 Task: Look for space in Savé, Benin from 6th September, 2023 to 10th September, 2023 for 1 adult in price range Rs.9000 to Rs.17000. Place can be private room with 1  bedroom having 1 bed and 1 bathroom. Property type can be hotel. Booking option can be shelf check-in. Required host language is English.
Action: Mouse moved to (655, 106)
Screenshot: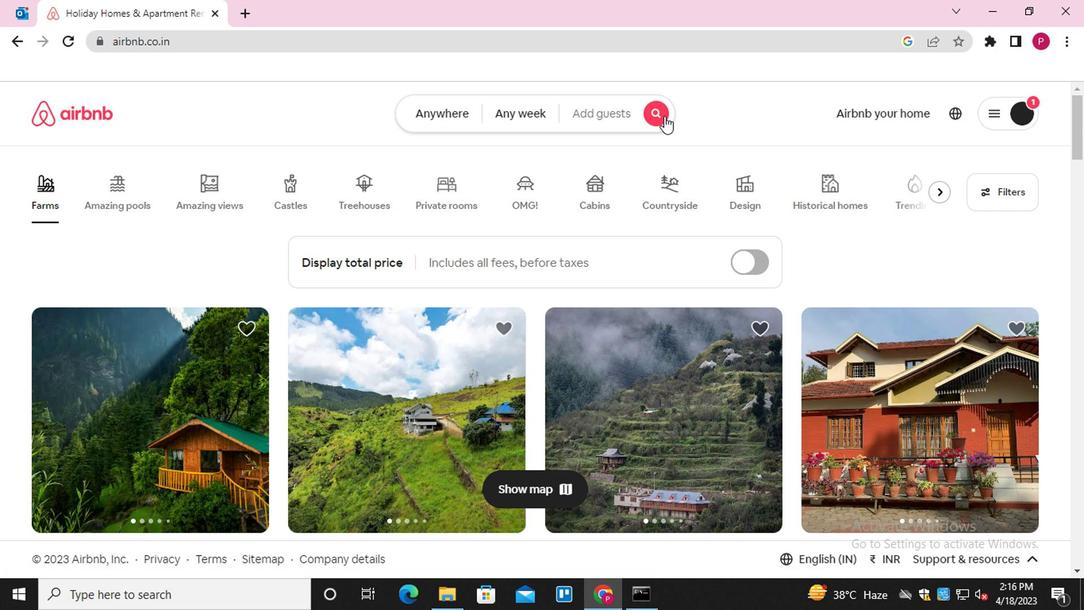 
Action: Mouse pressed left at (655, 106)
Screenshot: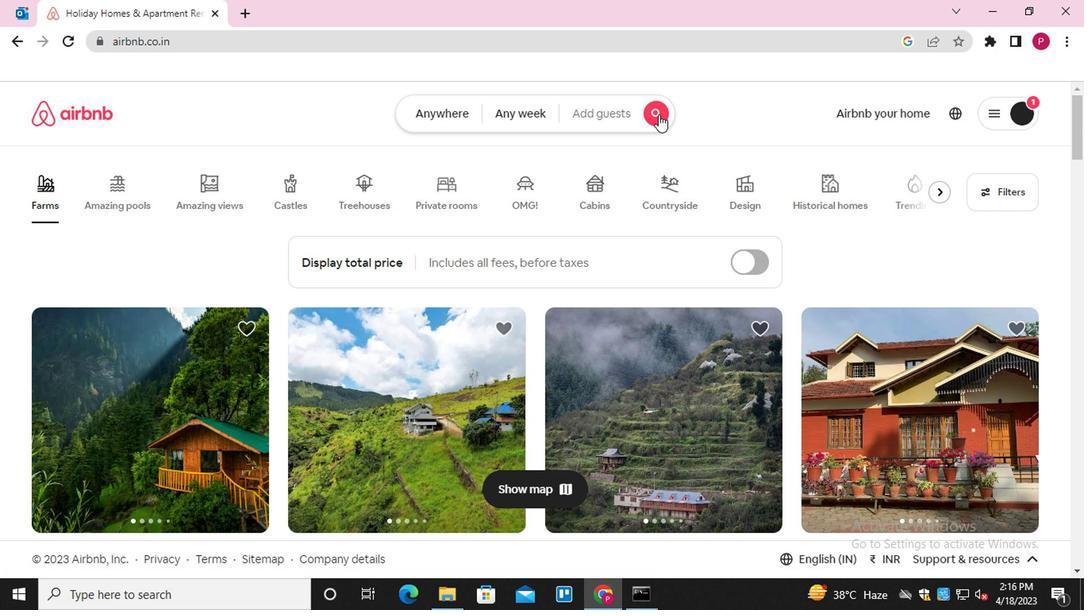 
Action: Mouse moved to (304, 173)
Screenshot: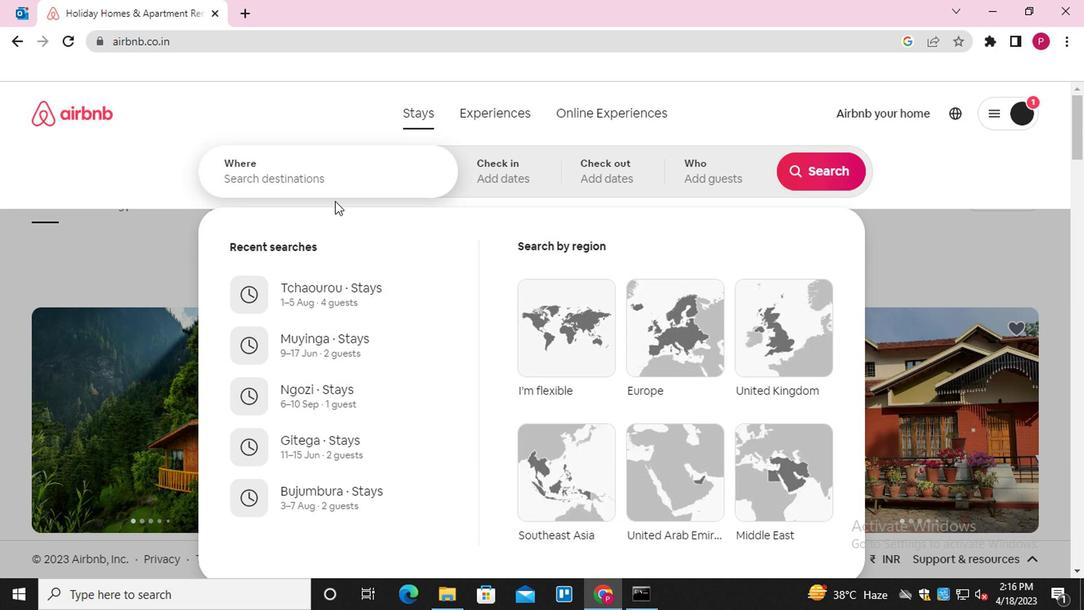 
Action: Mouse pressed left at (304, 173)
Screenshot: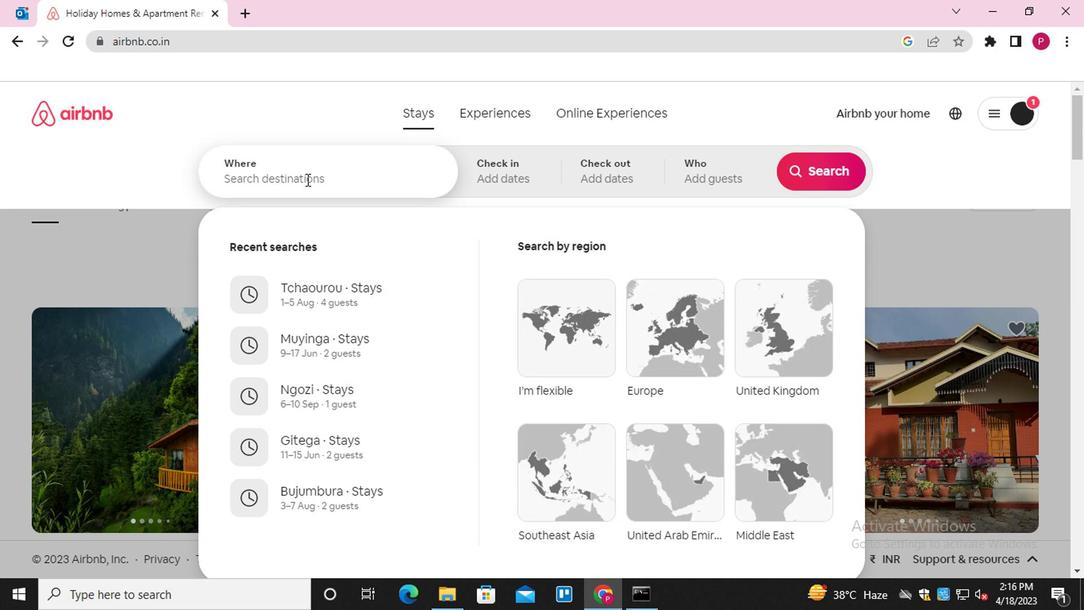 
Action: Key pressed <Key.shift><Key.shift><Key.shift><Key.shift><Key.shift><Key.shift><Key.shift><Key.shift><Key.shift><Key.shift><Key.shift><Key.shift><Key.shift><Key.shift><Key.shift><Key.shift><Key.shift><Key.shift><Key.shift><Key.shift><Key.shift>SVAE<Key.backspace><Key.backspace><Key.backspace>AVE
Screenshot: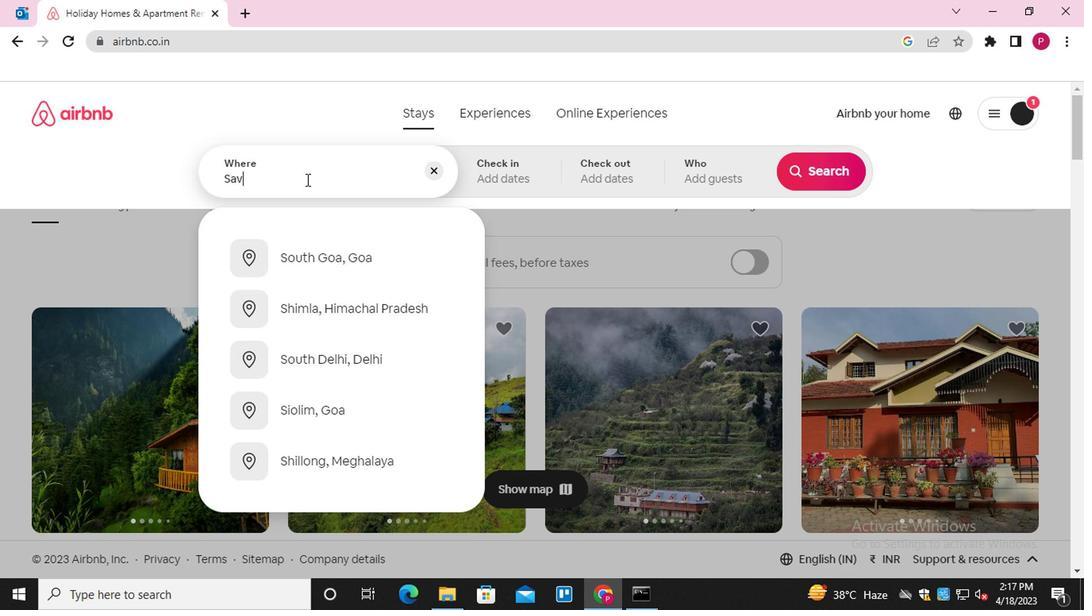 
Action: Mouse moved to (350, 358)
Screenshot: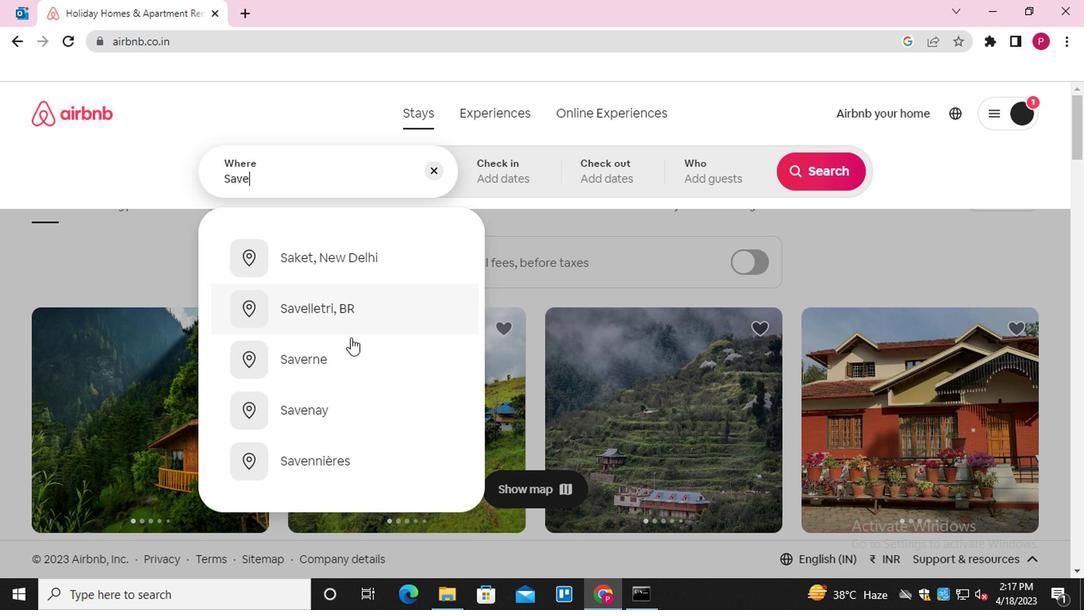 
Action: Key pressed ,<Key.space><Key.shift>BE
Screenshot: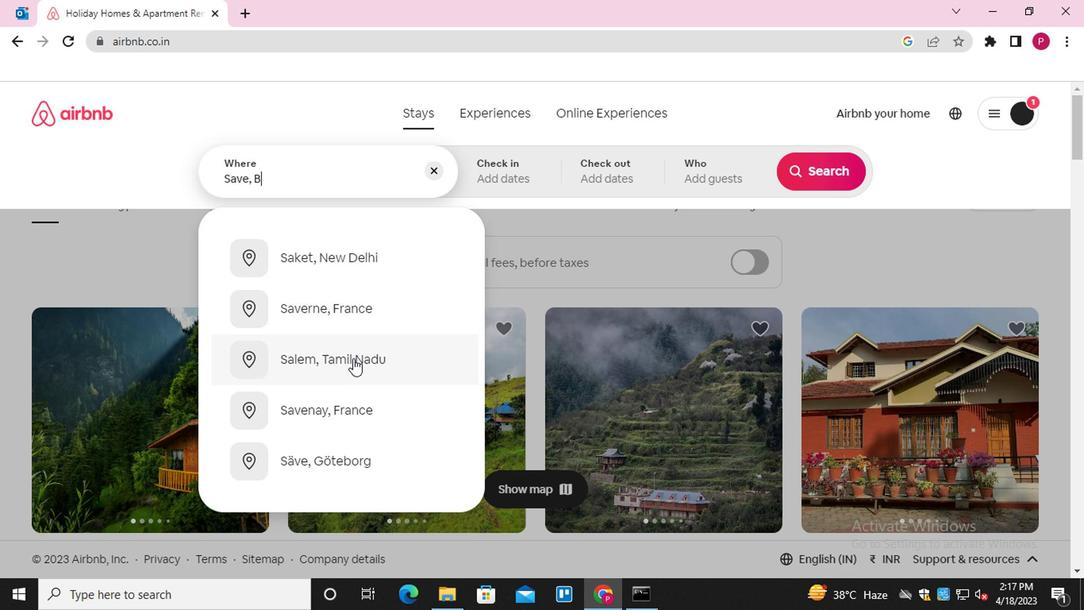 
Action: Mouse moved to (346, 256)
Screenshot: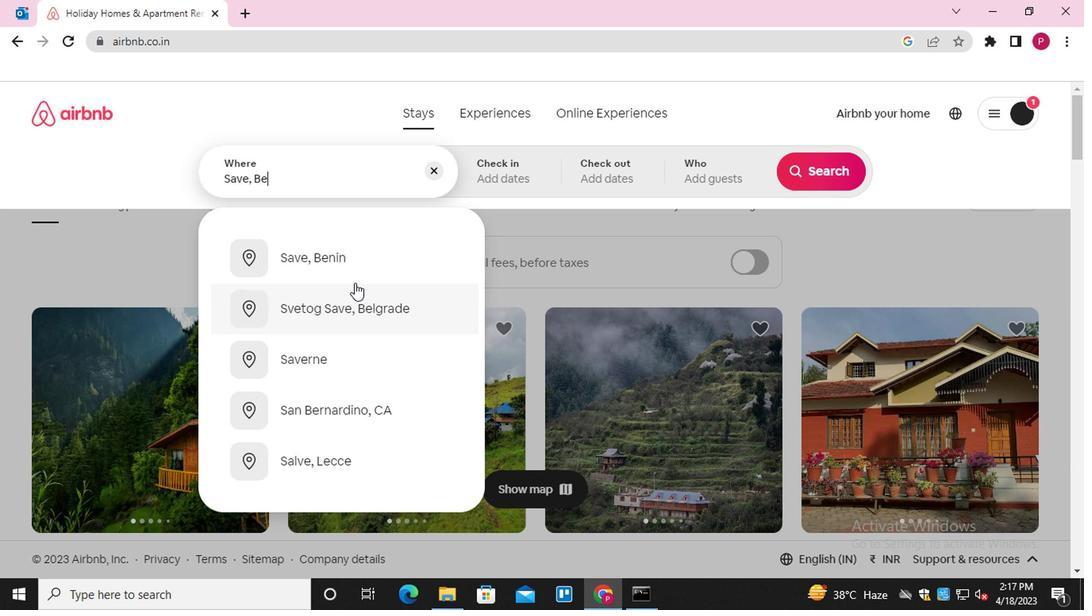 
Action: Mouse pressed left at (346, 256)
Screenshot: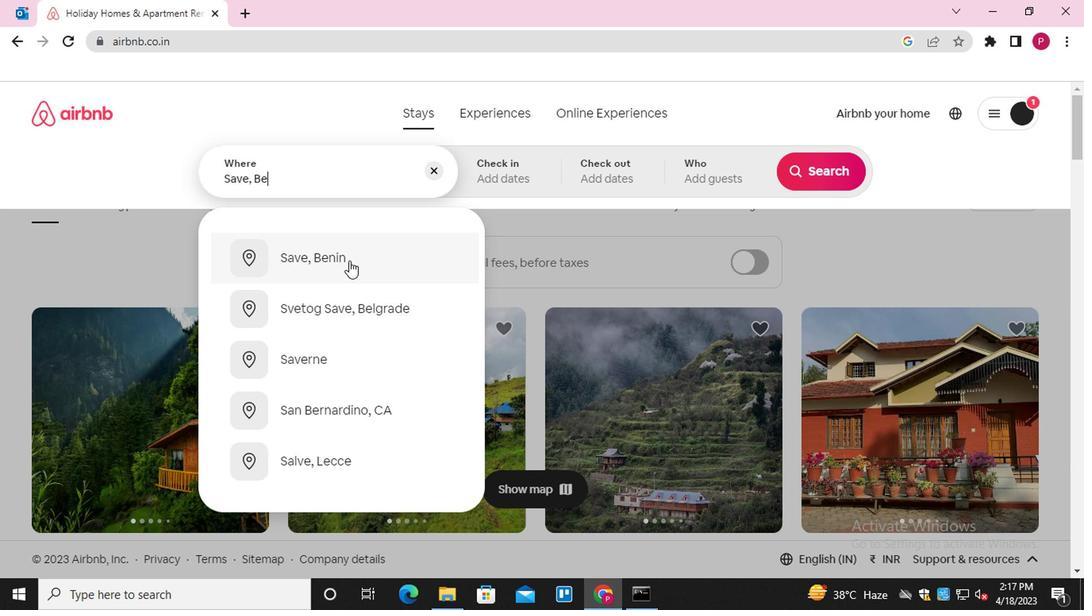 
Action: Mouse moved to (799, 297)
Screenshot: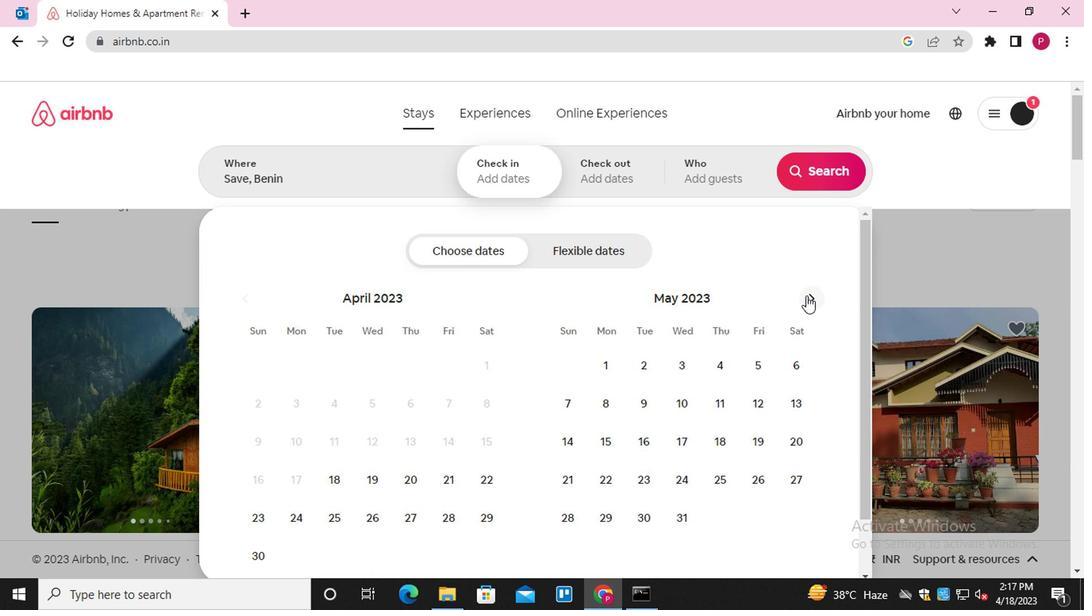 
Action: Mouse pressed left at (799, 297)
Screenshot: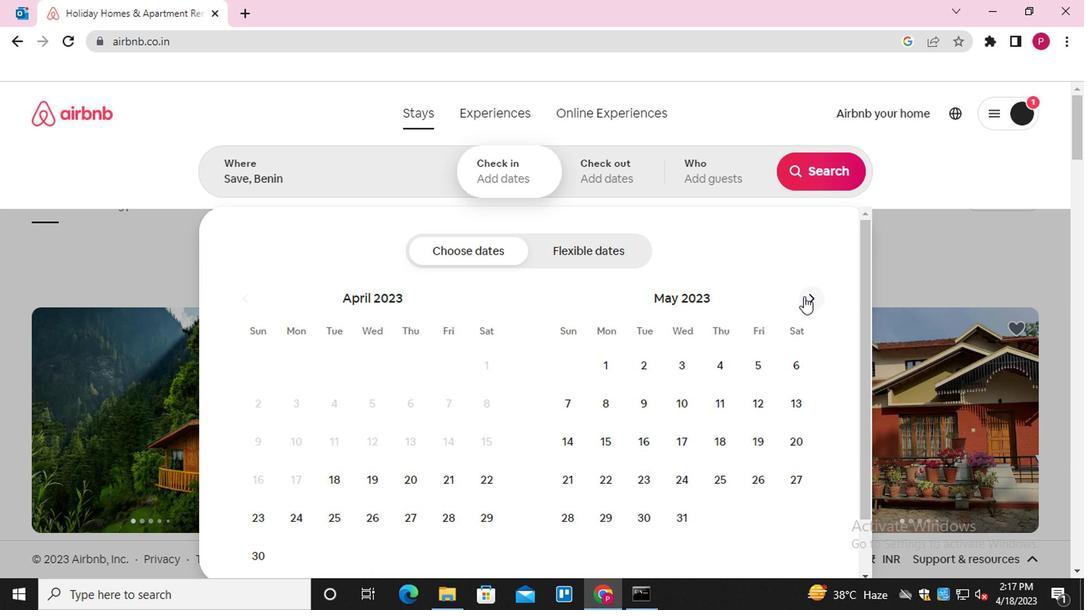 
Action: Mouse pressed left at (799, 297)
Screenshot: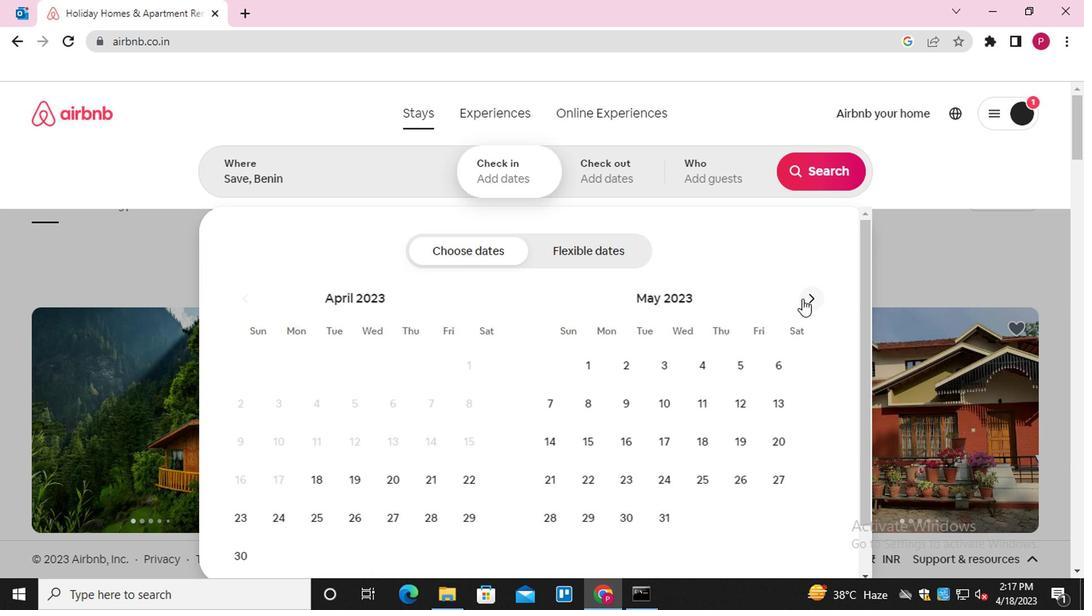 
Action: Mouse pressed left at (799, 297)
Screenshot: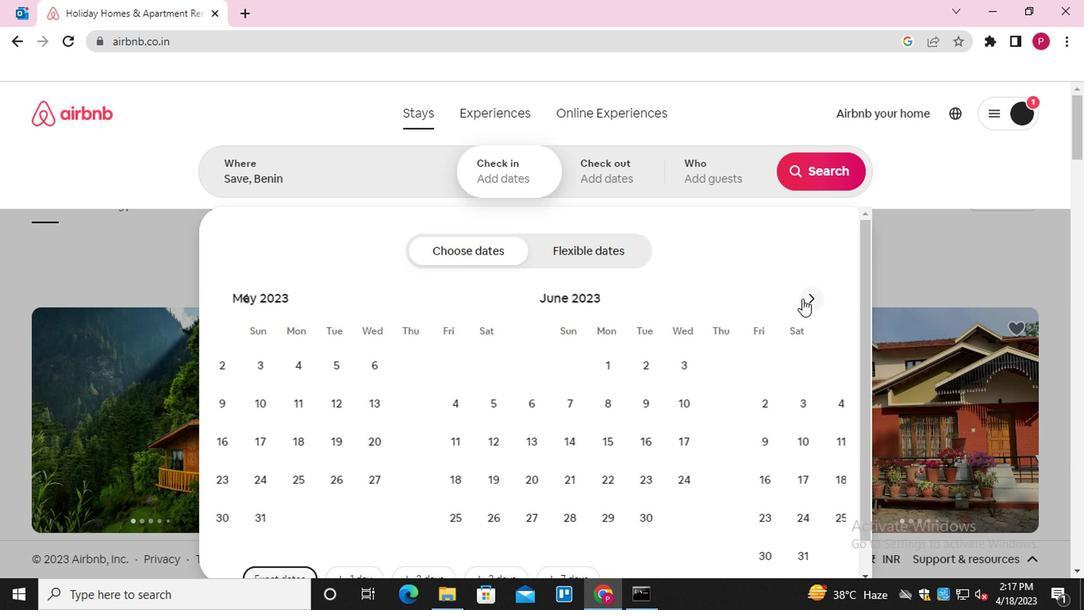 
Action: Mouse pressed left at (799, 297)
Screenshot: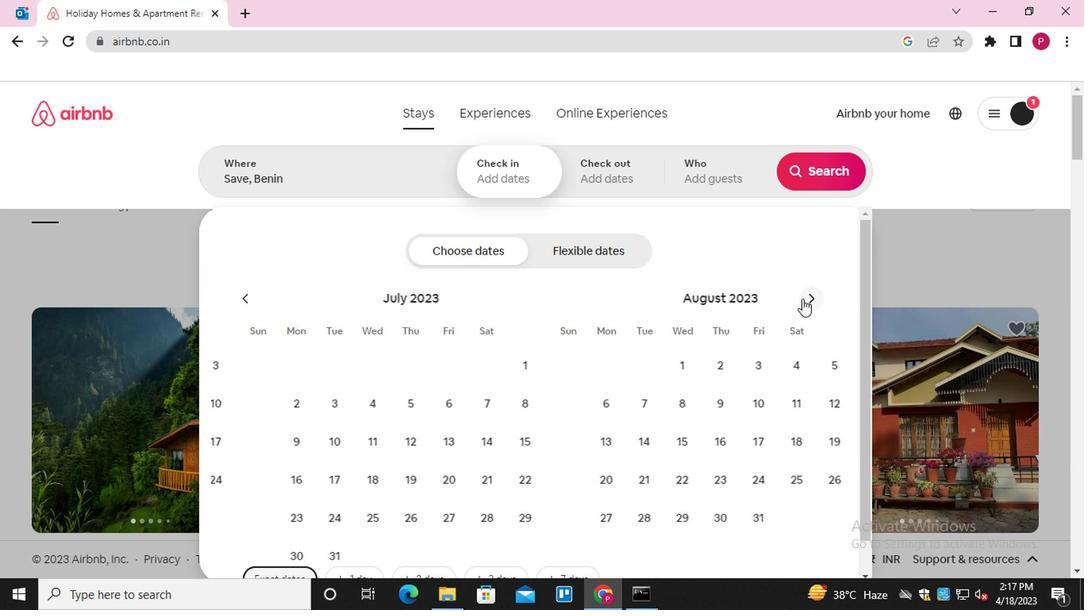 
Action: Mouse moved to (694, 408)
Screenshot: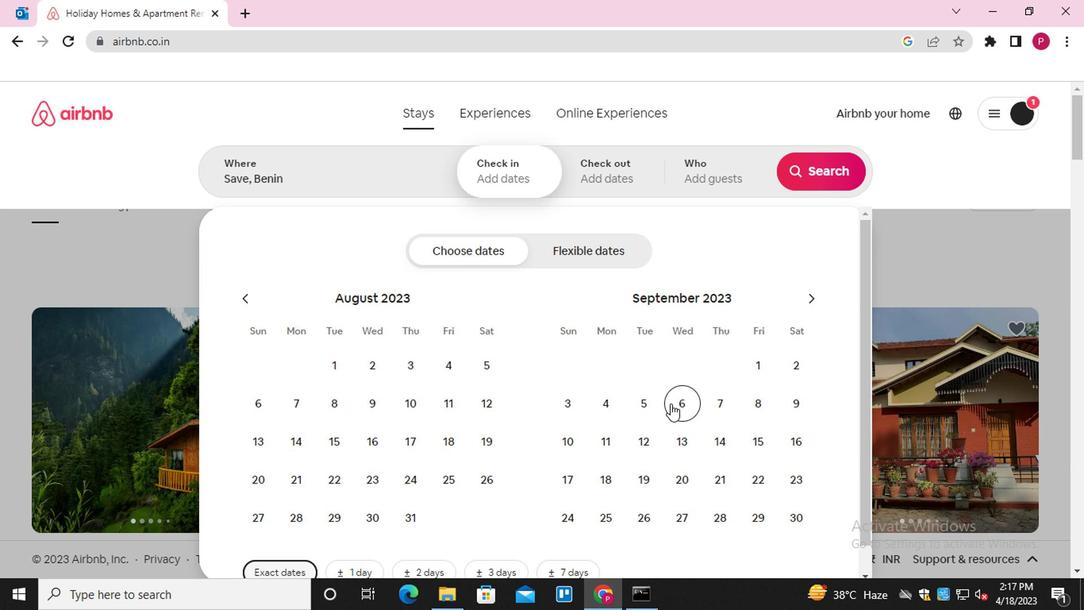 
Action: Mouse pressed left at (694, 408)
Screenshot: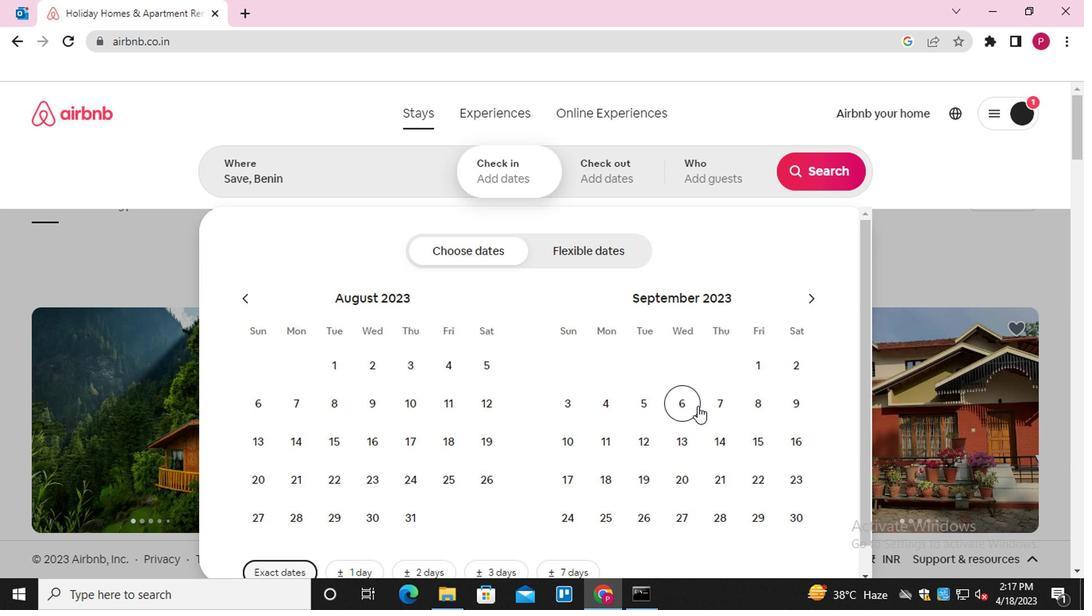 
Action: Mouse moved to (559, 452)
Screenshot: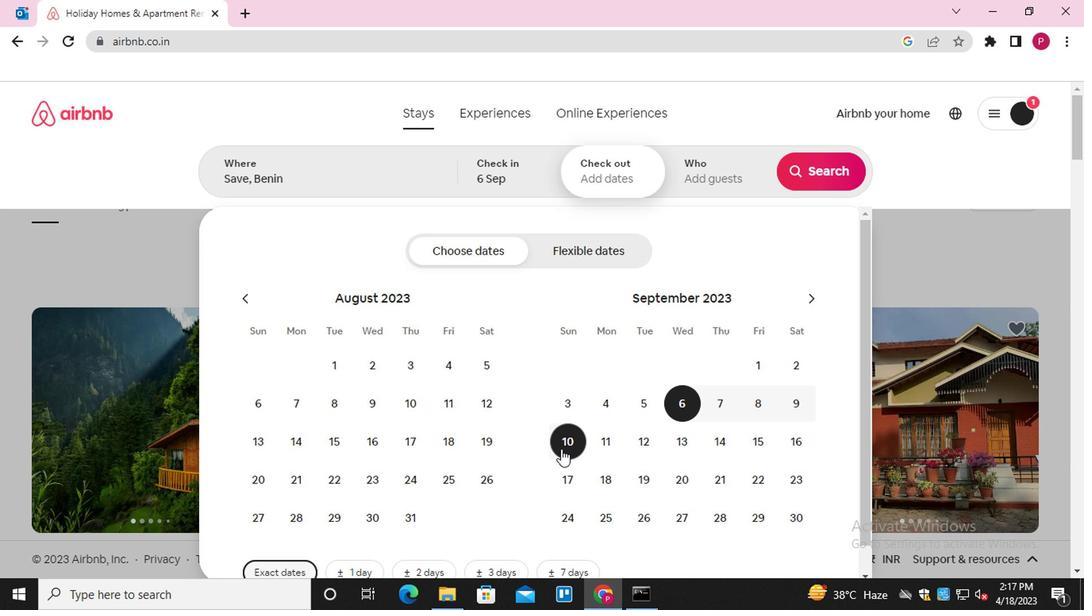 
Action: Mouse pressed left at (559, 452)
Screenshot: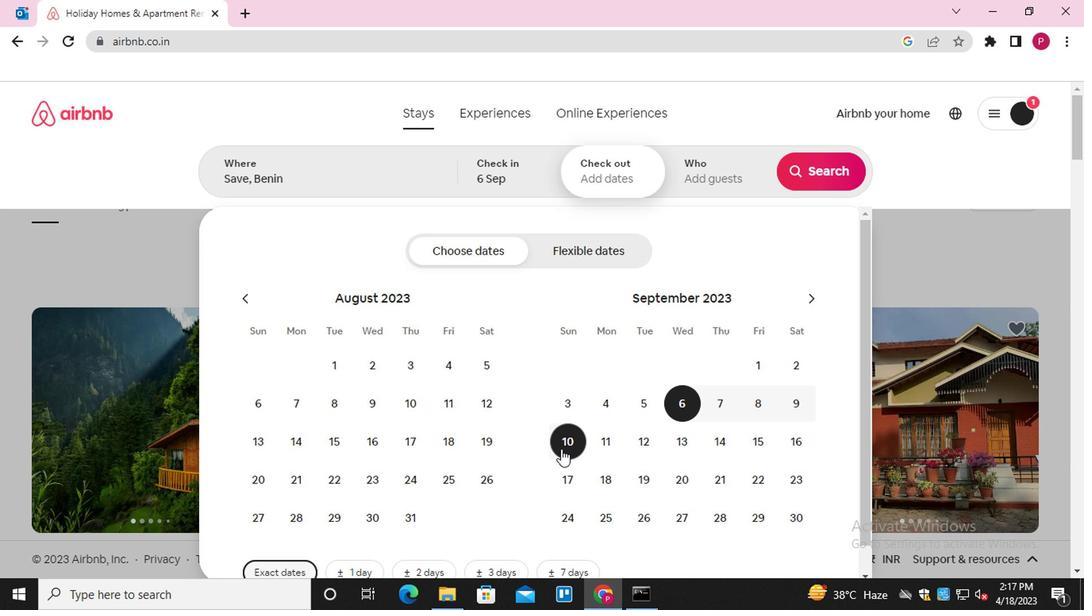 
Action: Mouse moved to (704, 171)
Screenshot: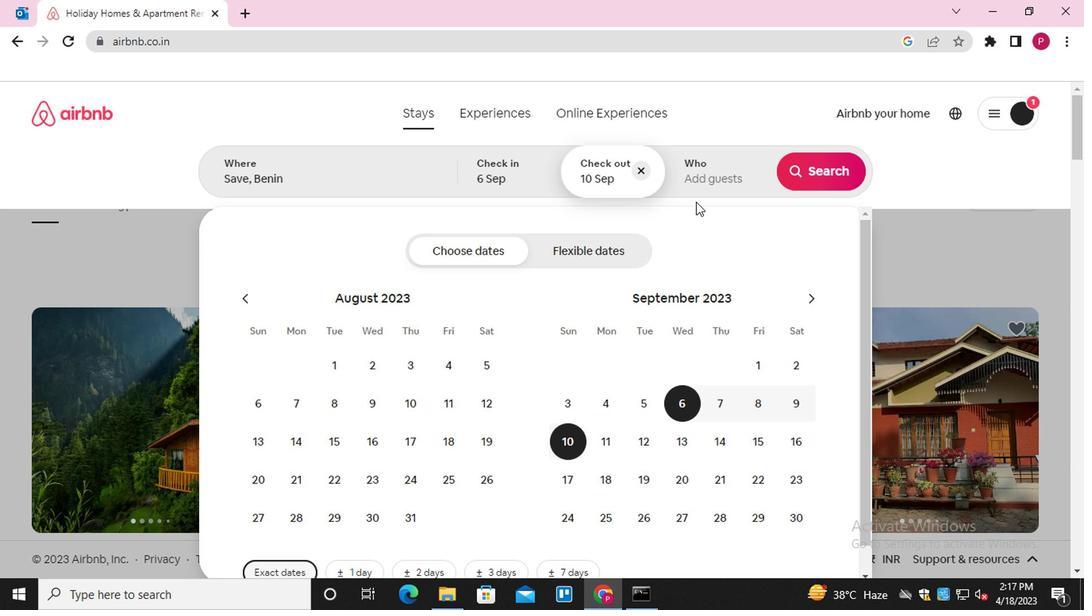 
Action: Mouse pressed left at (704, 171)
Screenshot: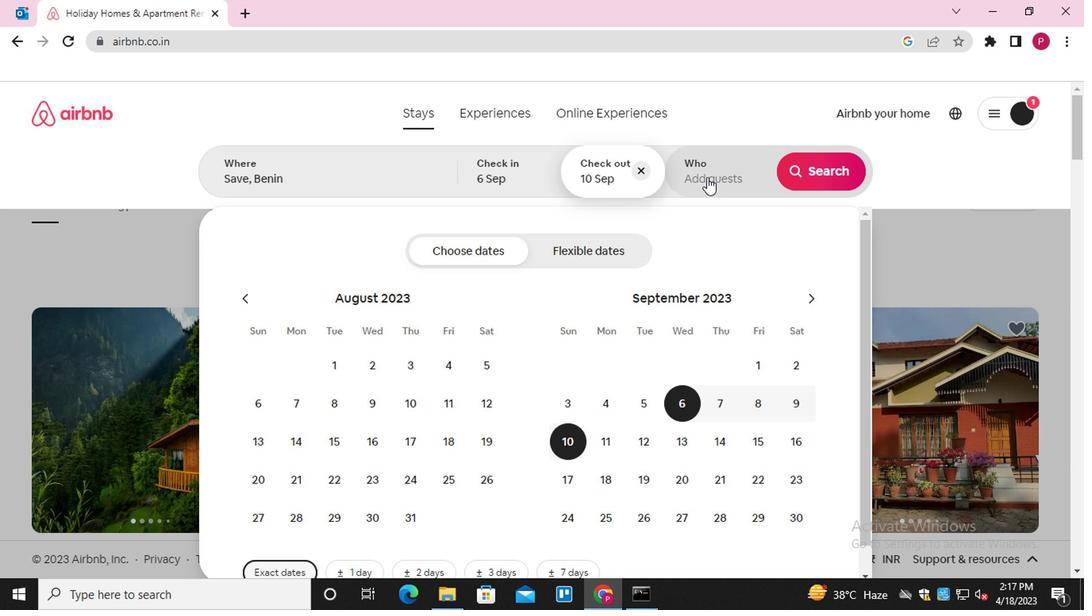 
Action: Mouse moved to (823, 259)
Screenshot: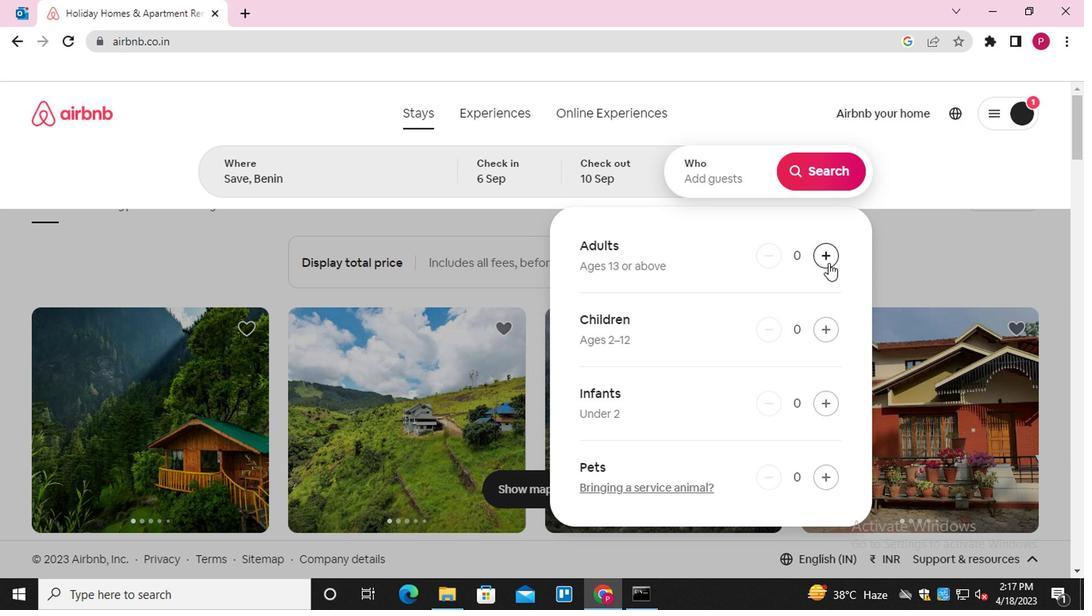
Action: Mouse pressed left at (823, 259)
Screenshot: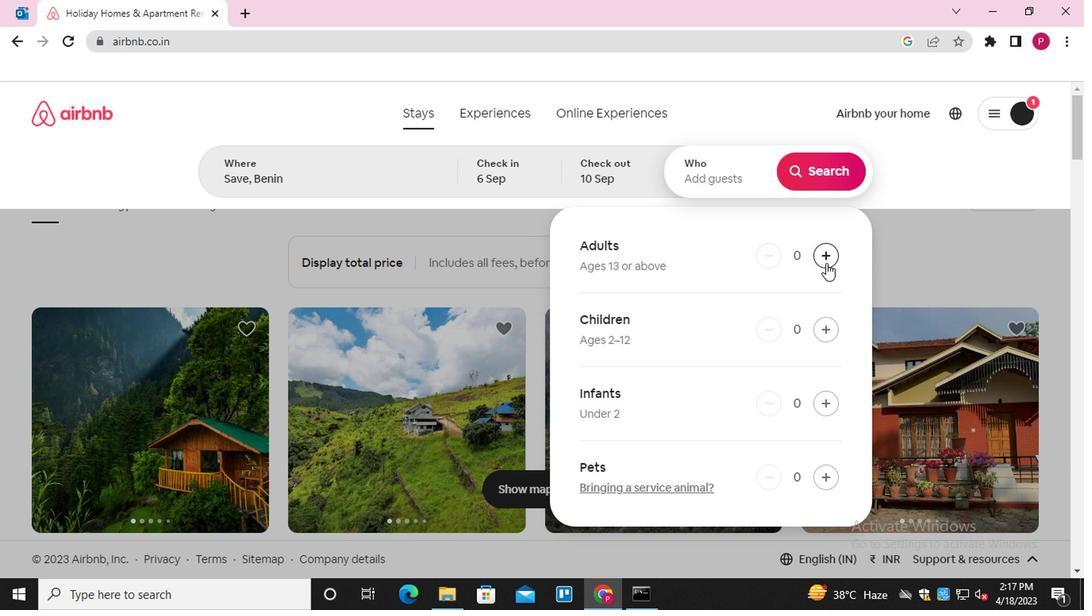 
Action: Mouse moved to (825, 158)
Screenshot: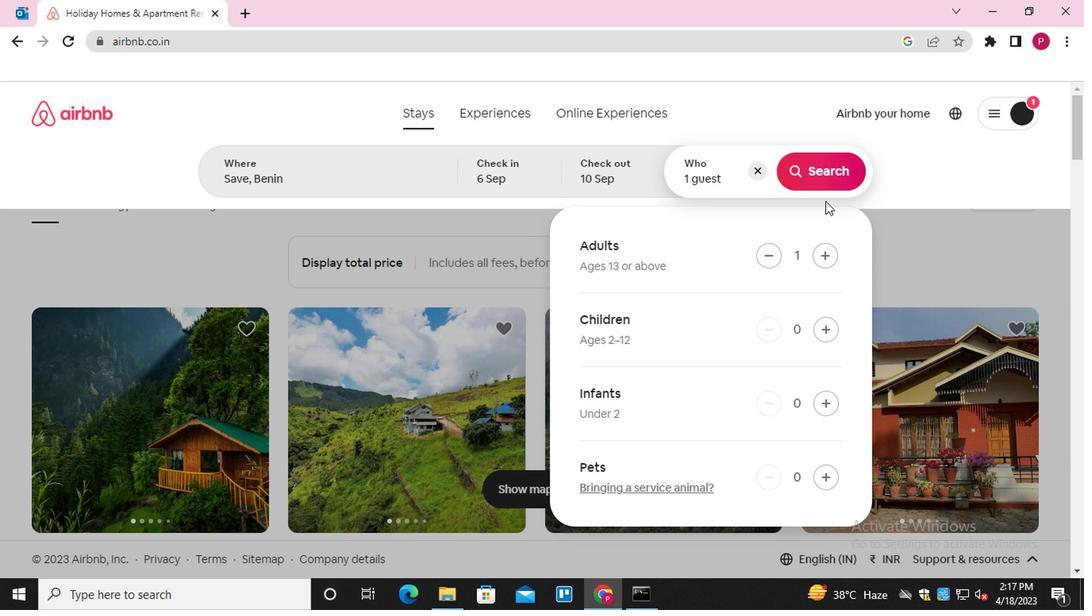
Action: Mouse pressed left at (825, 158)
Screenshot: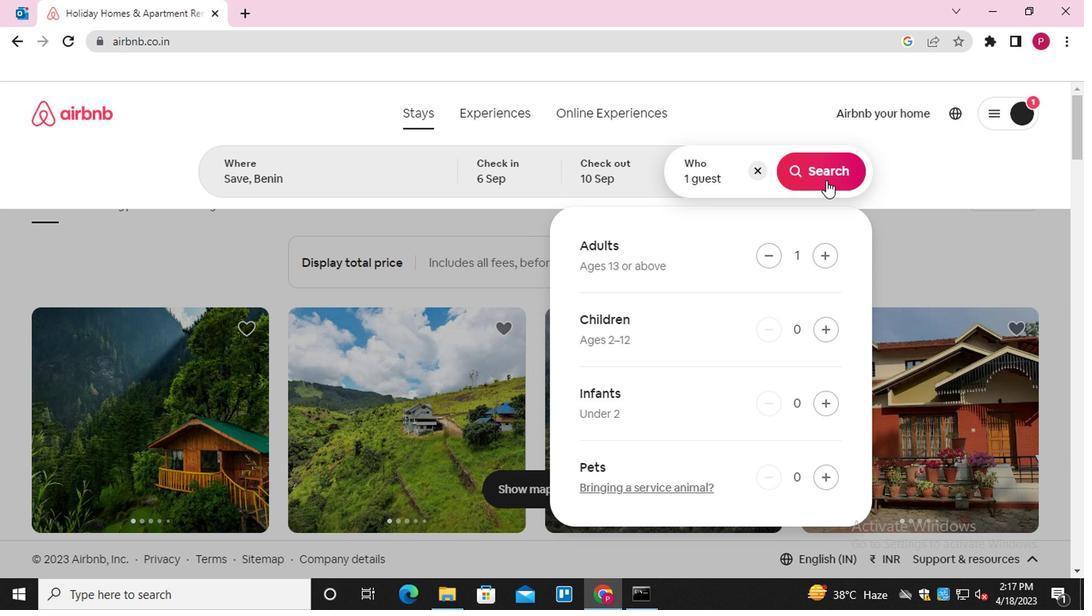 
Action: Mouse moved to (989, 176)
Screenshot: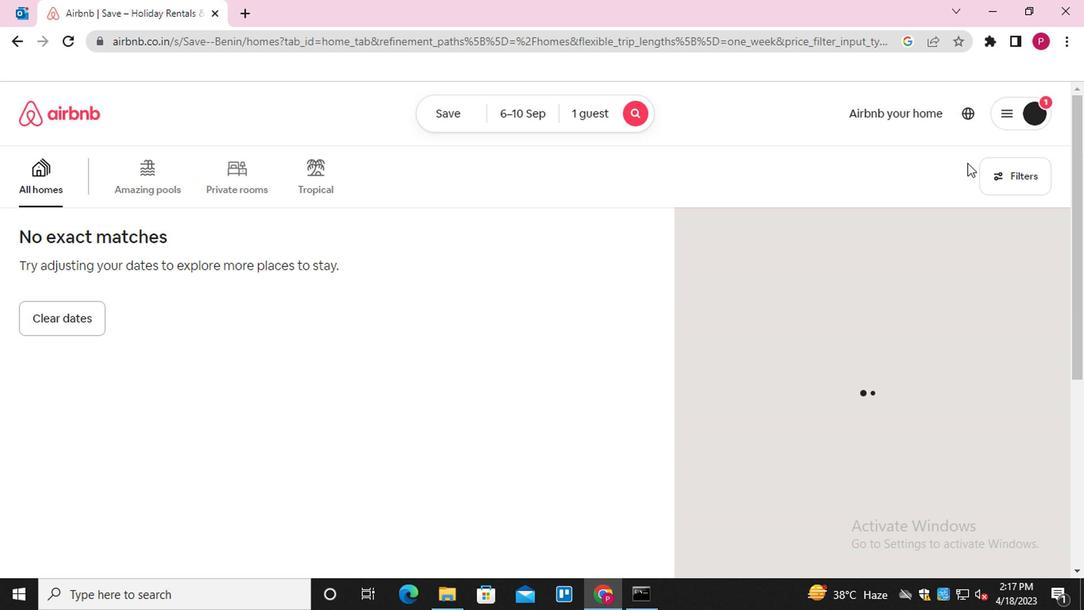 
Action: Mouse pressed left at (989, 176)
Screenshot: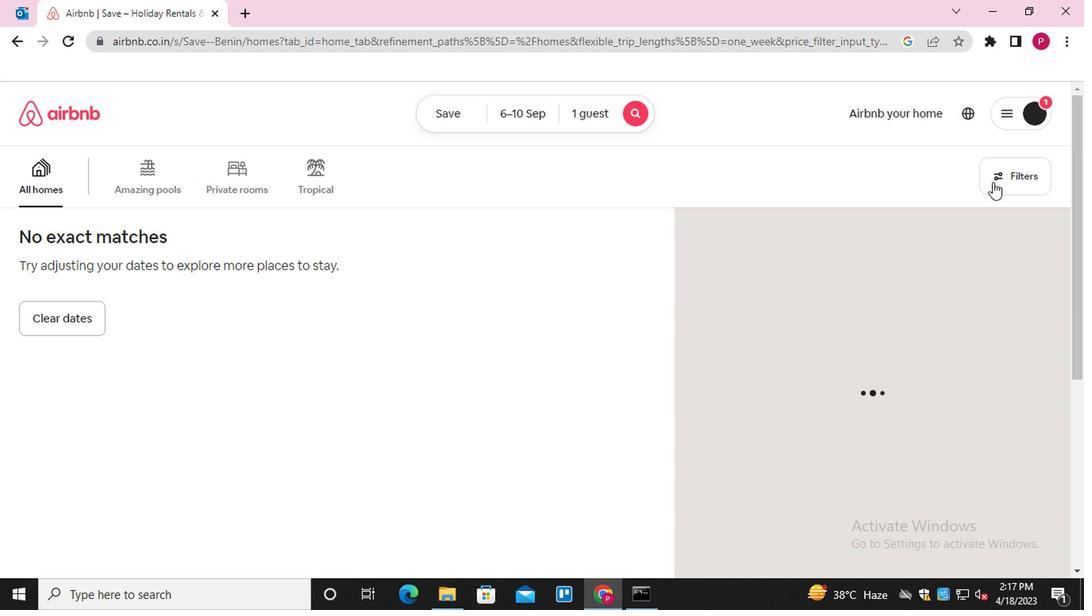 
Action: Mouse moved to (405, 261)
Screenshot: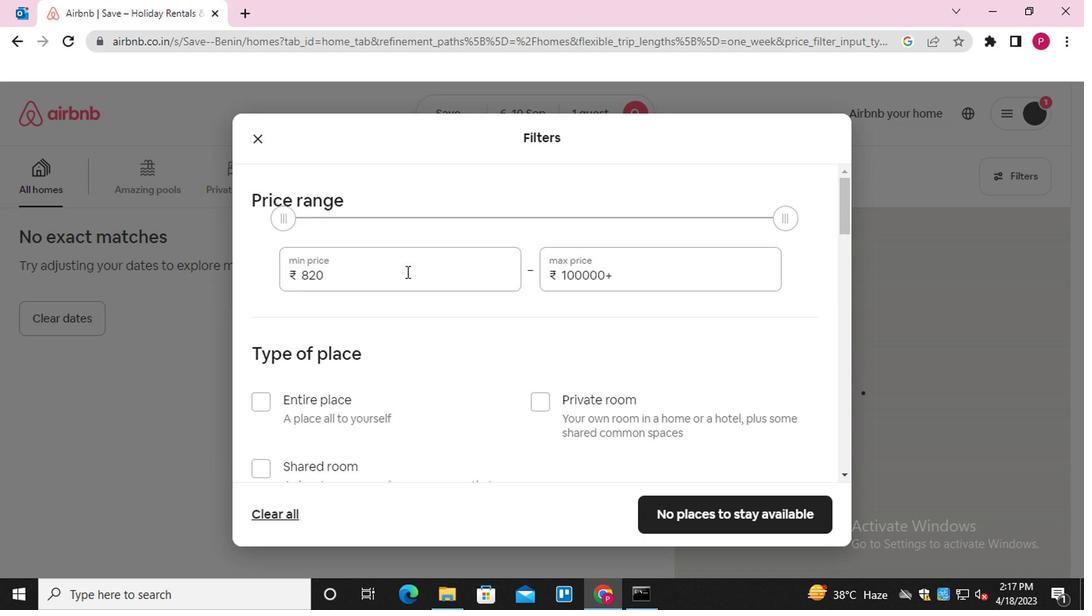 
Action: Mouse pressed left at (405, 261)
Screenshot: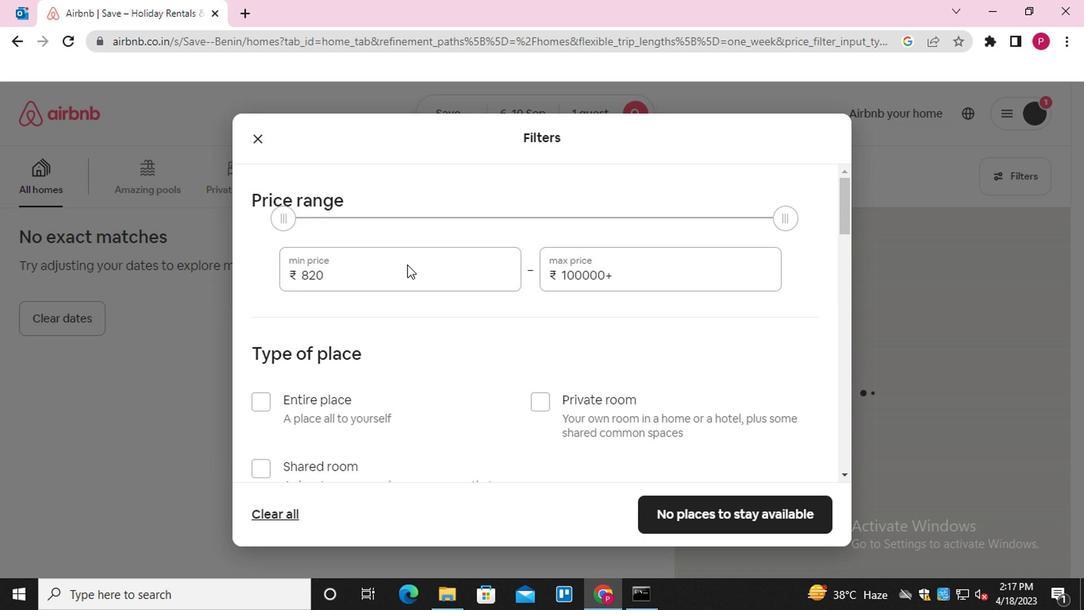 
Action: Mouse moved to (403, 261)
Screenshot: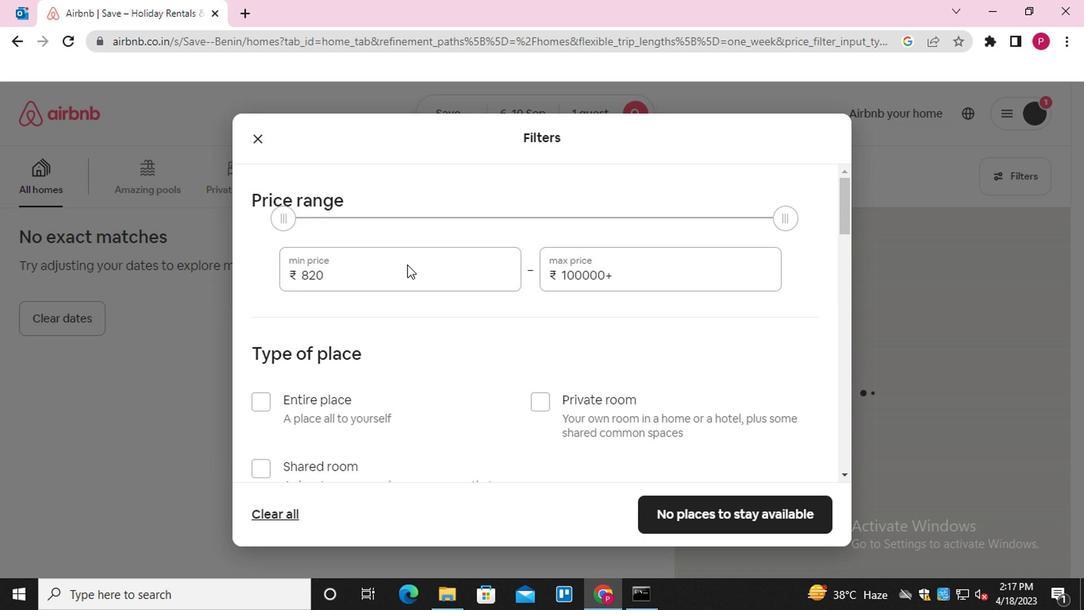 
Action: Mouse pressed left at (403, 261)
Screenshot: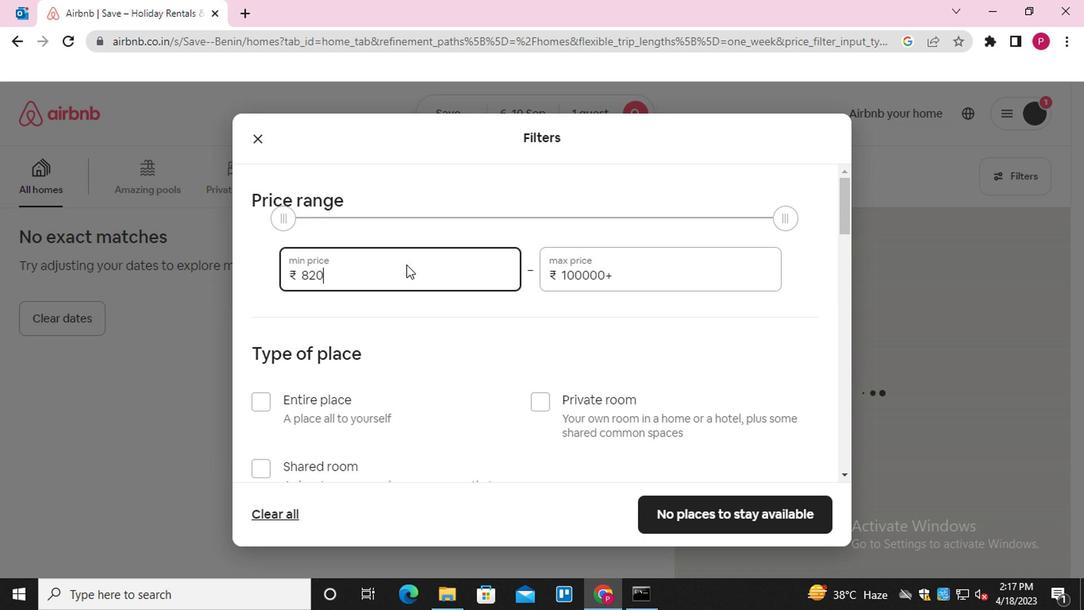 
Action: Mouse moved to (403, 262)
Screenshot: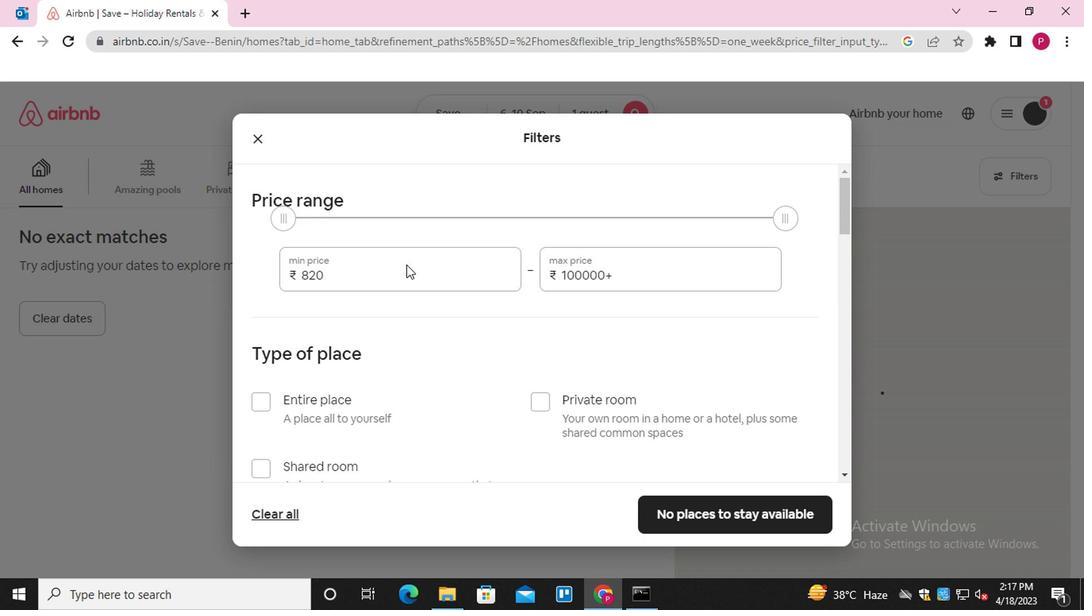 
Action: Mouse pressed left at (403, 262)
Screenshot: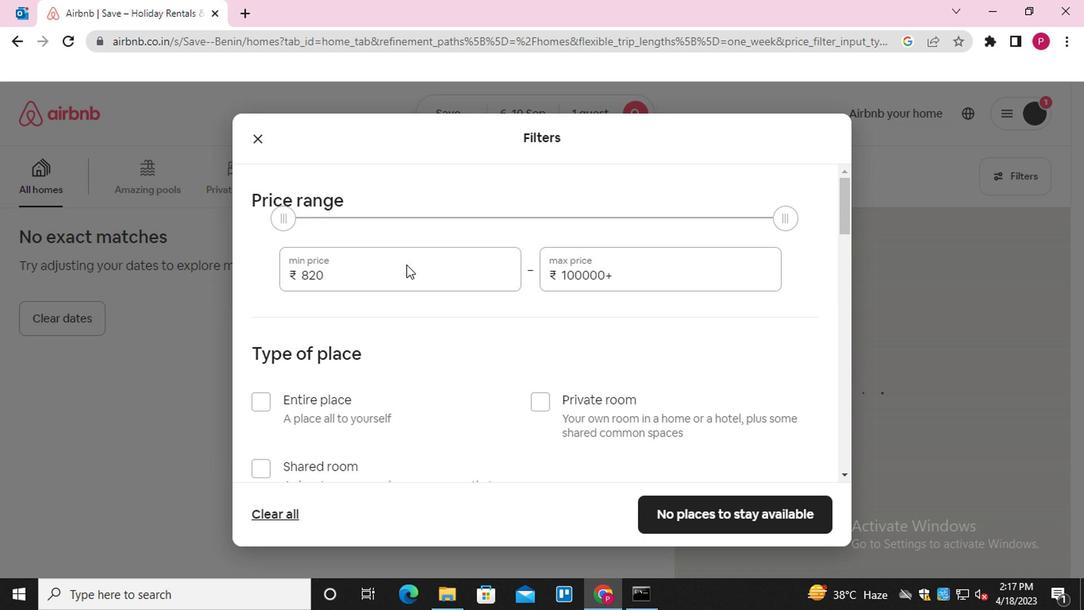 
Action: Mouse moved to (398, 268)
Screenshot: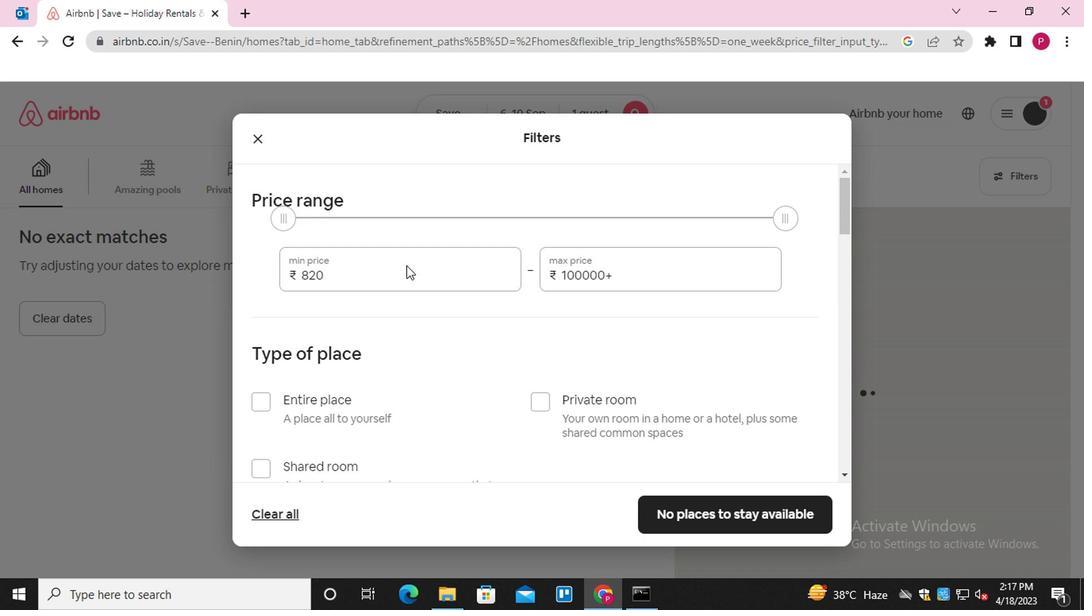 
Action: Mouse pressed left at (398, 268)
Screenshot: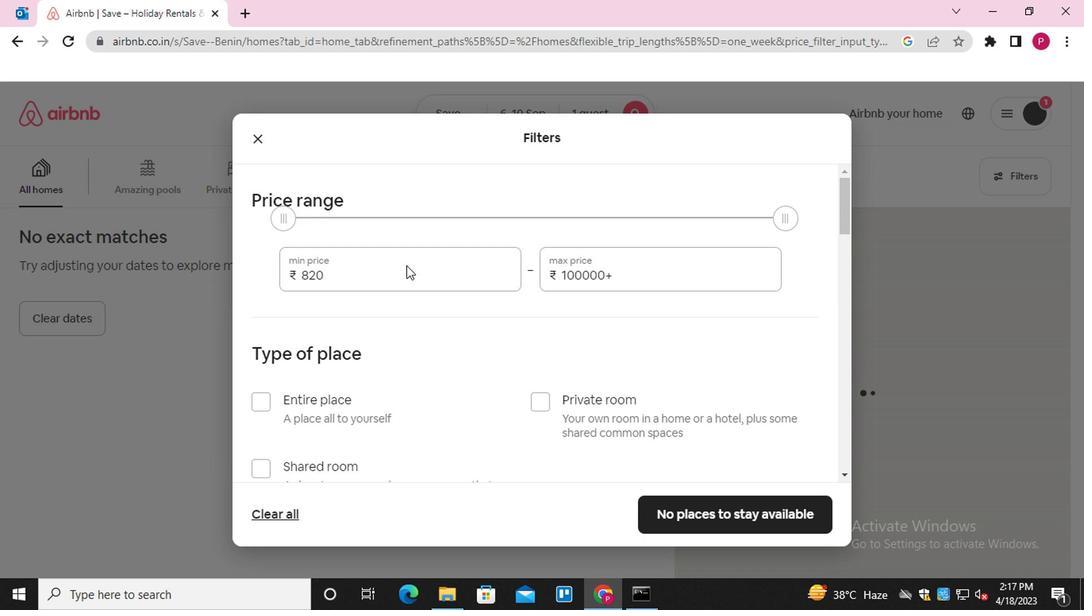 
Action: Mouse moved to (398, 268)
Screenshot: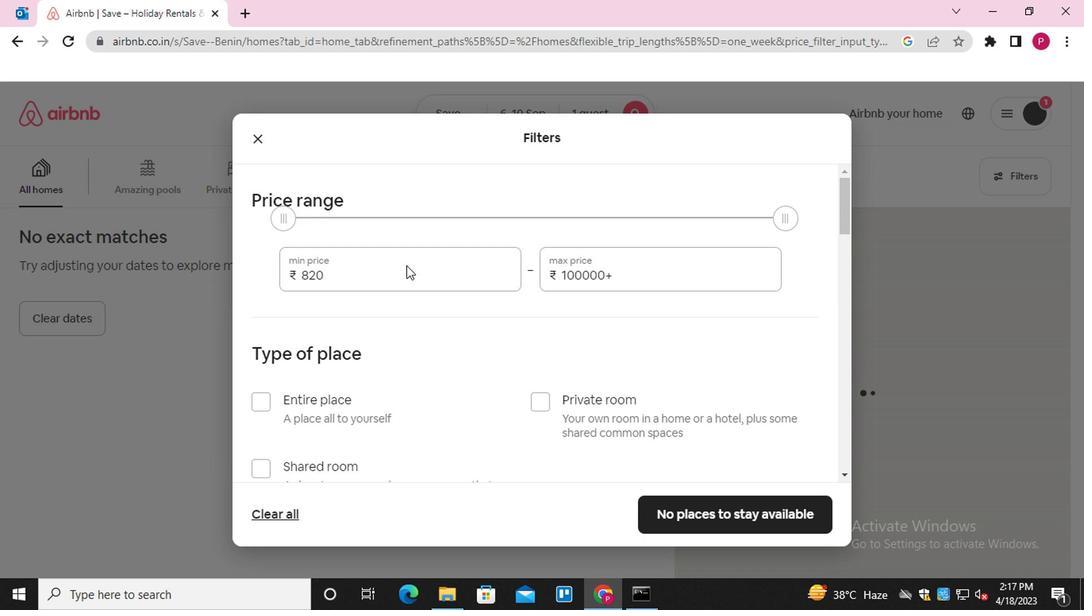
Action: Mouse pressed left at (398, 268)
Screenshot: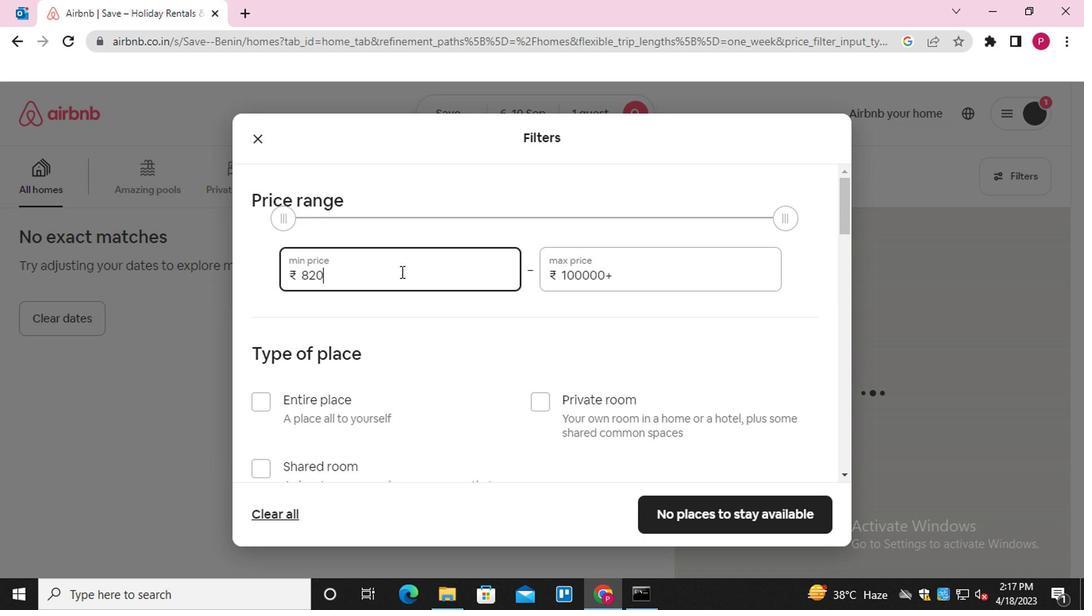 
Action: Key pressed 9000<Key.tab>17000
Screenshot: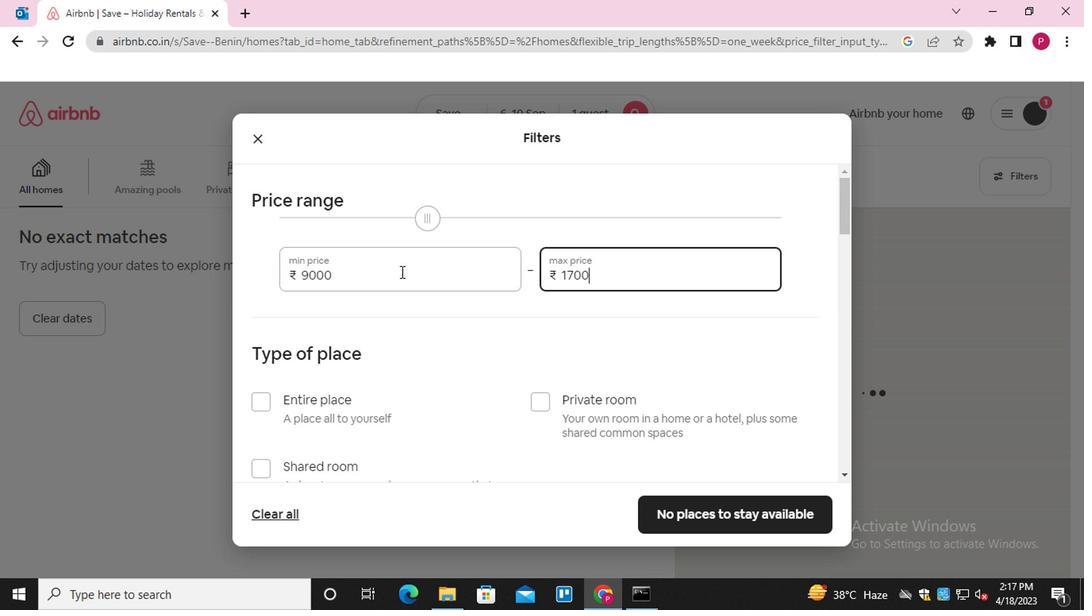 
Action: Mouse moved to (531, 399)
Screenshot: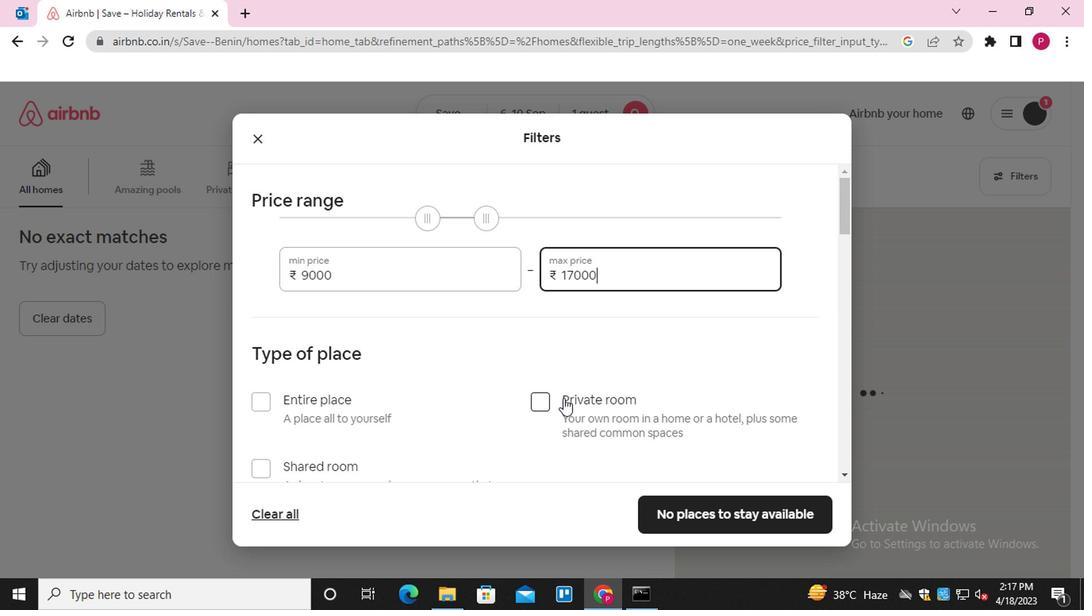 
Action: Mouse pressed left at (531, 399)
Screenshot: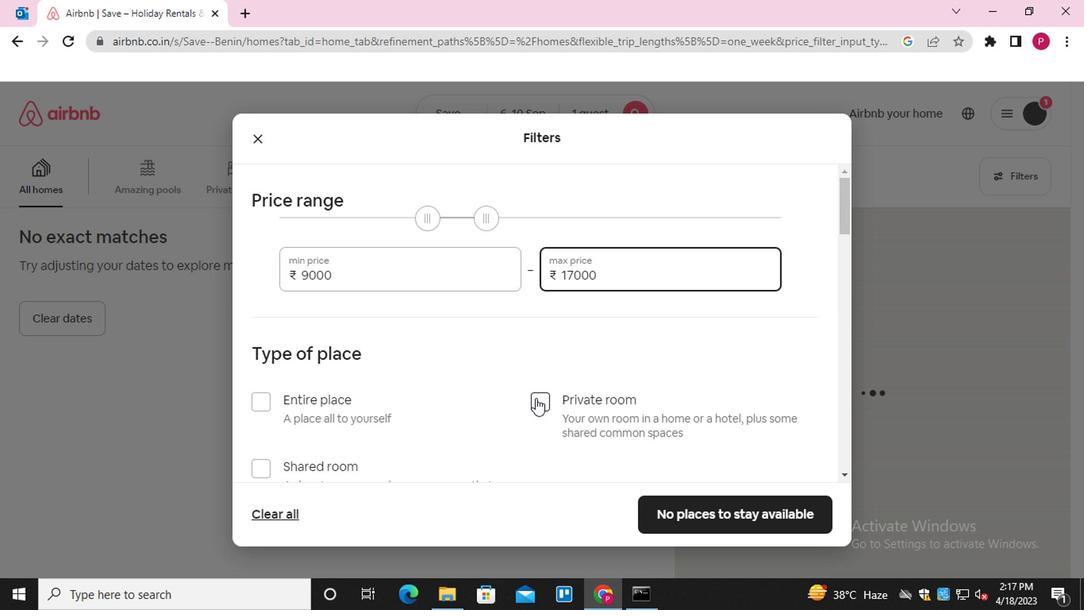 
Action: Mouse moved to (530, 401)
Screenshot: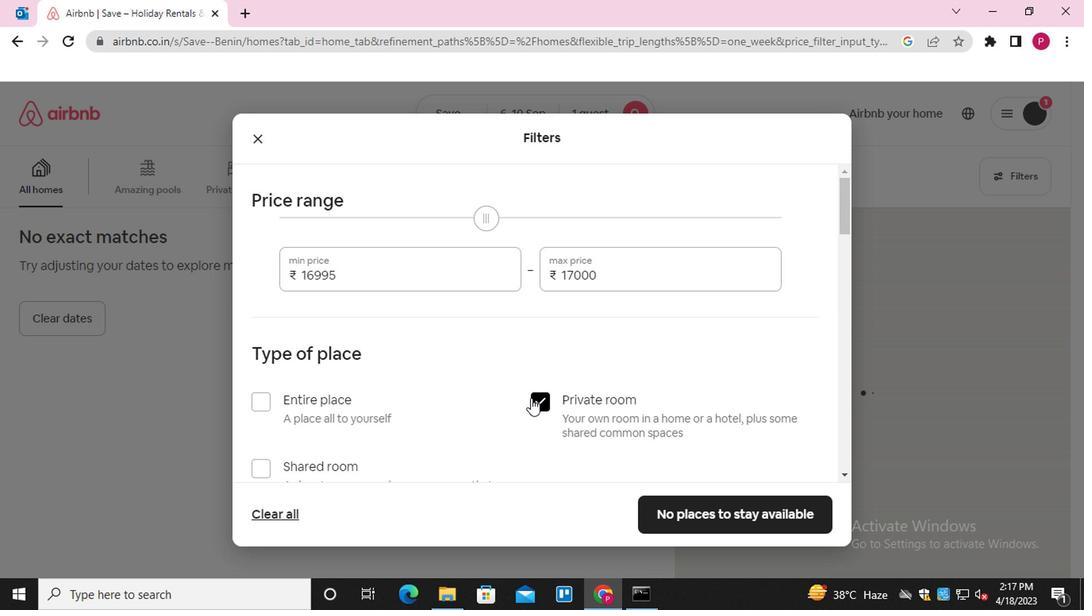 
Action: Mouse scrolled (530, 400) with delta (0, -1)
Screenshot: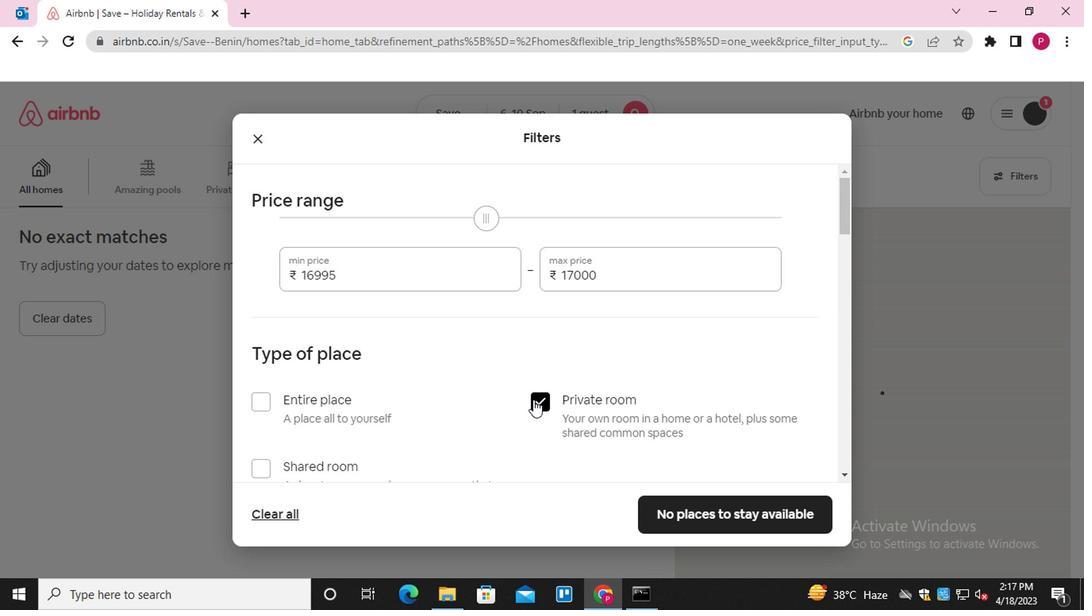
Action: Mouse moved to (463, 383)
Screenshot: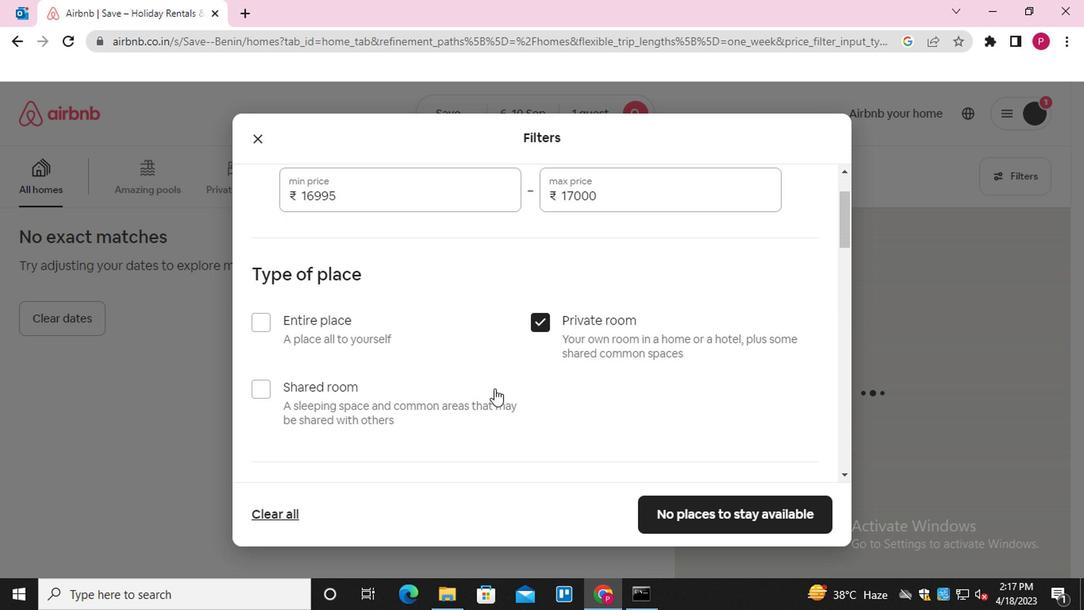 
Action: Mouse scrolled (463, 382) with delta (0, -1)
Screenshot: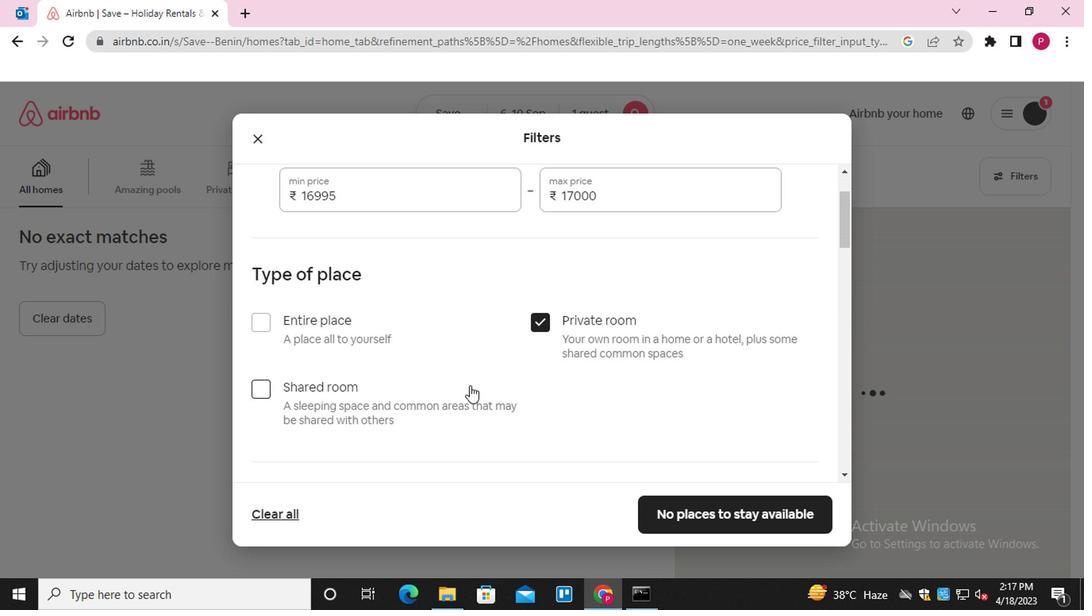 
Action: Mouse scrolled (463, 382) with delta (0, -1)
Screenshot: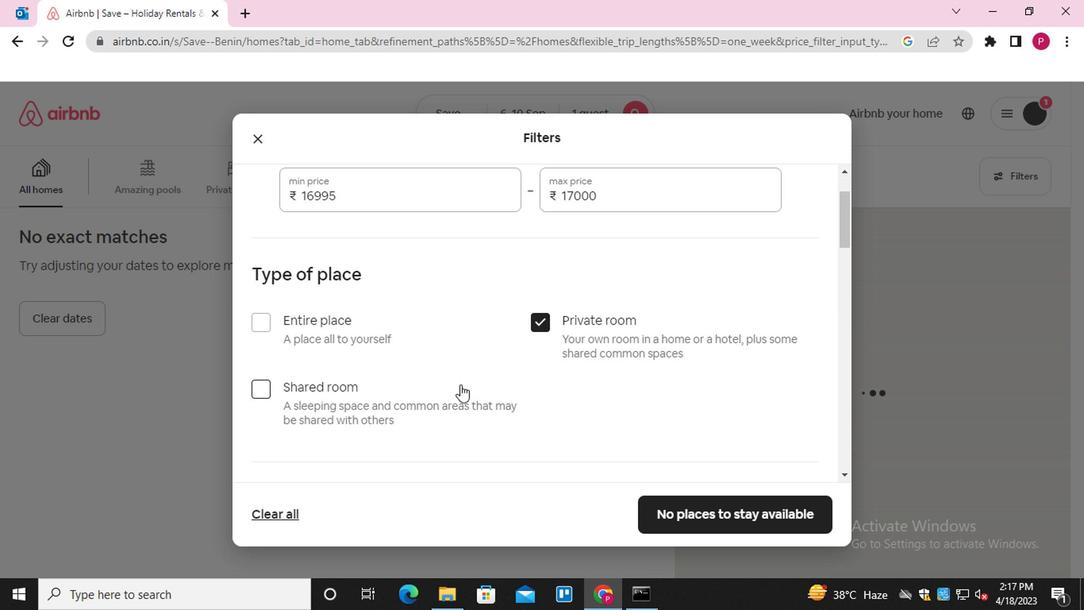 
Action: Mouse scrolled (463, 382) with delta (0, -1)
Screenshot: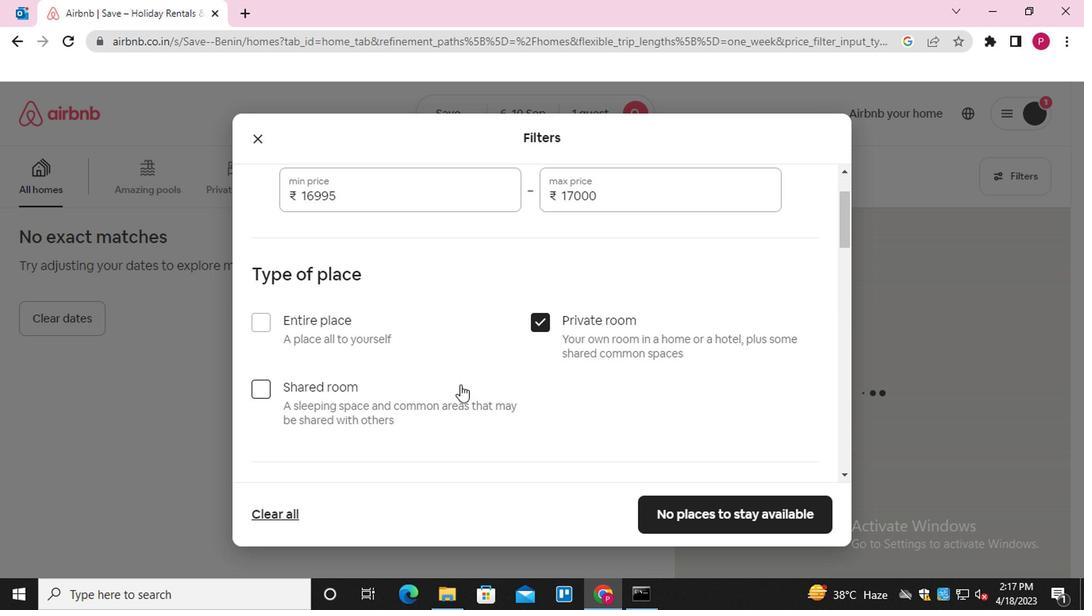 
Action: Mouse moved to (359, 340)
Screenshot: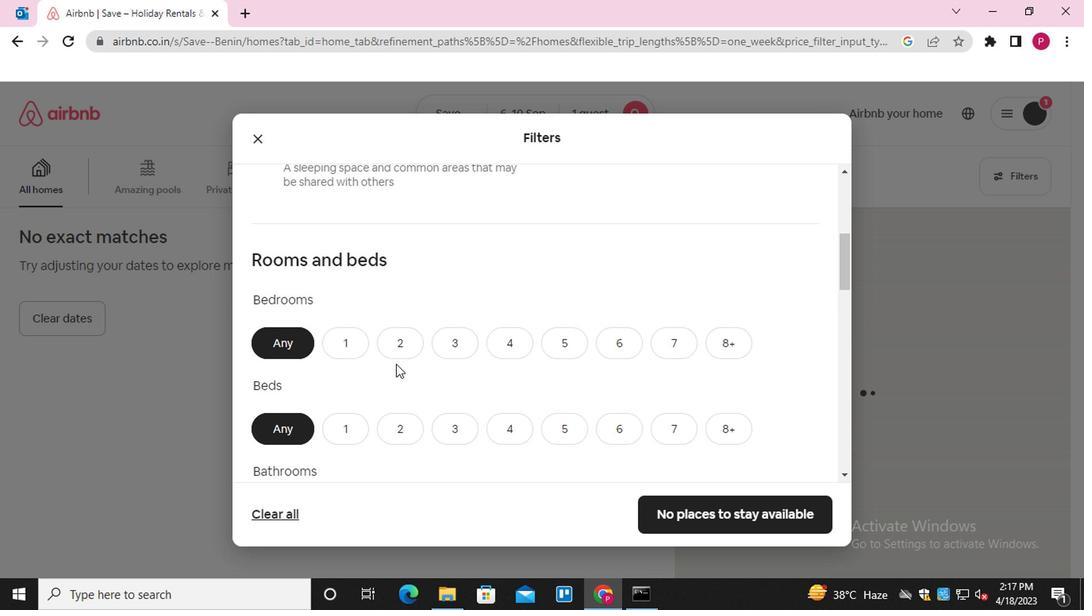 
Action: Mouse pressed left at (359, 340)
Screenshot: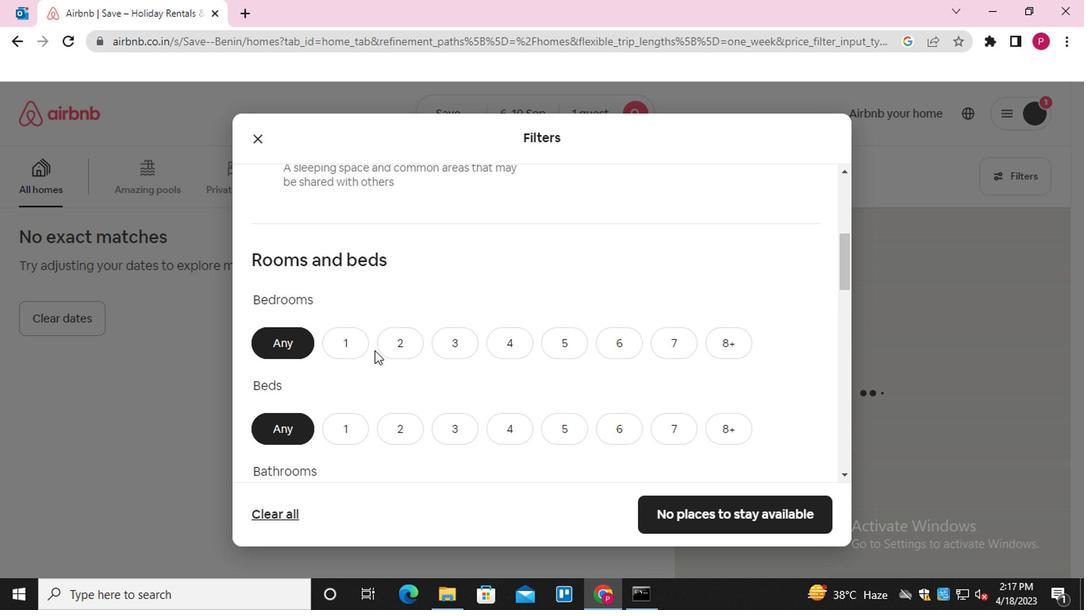 
Action: Mouse moved to (393, 420)
Screenshot: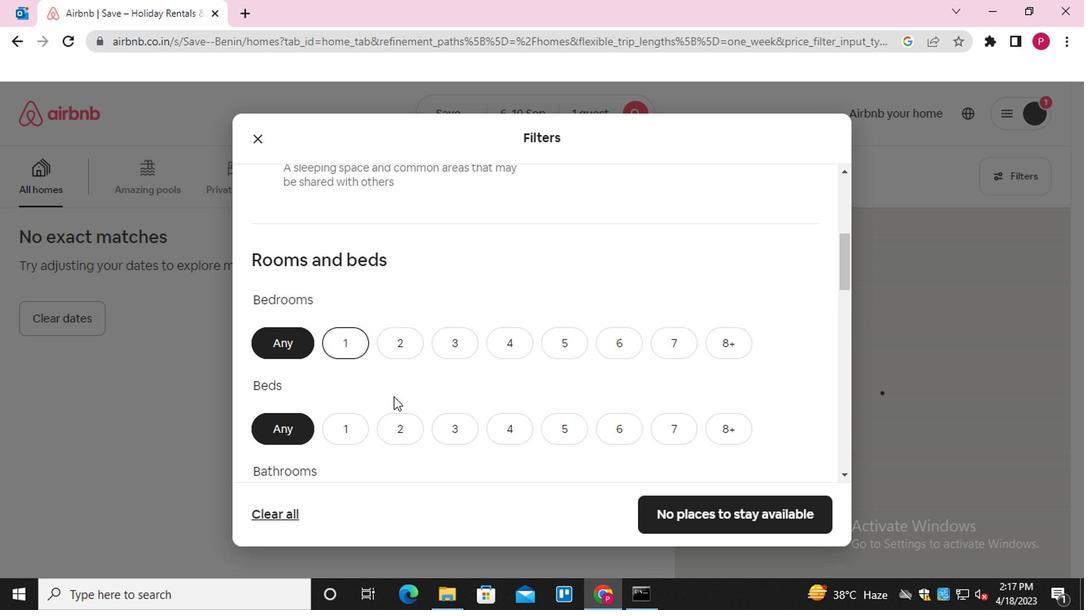 
Action: Mouse pressed left at (393, 420)
Screenshot: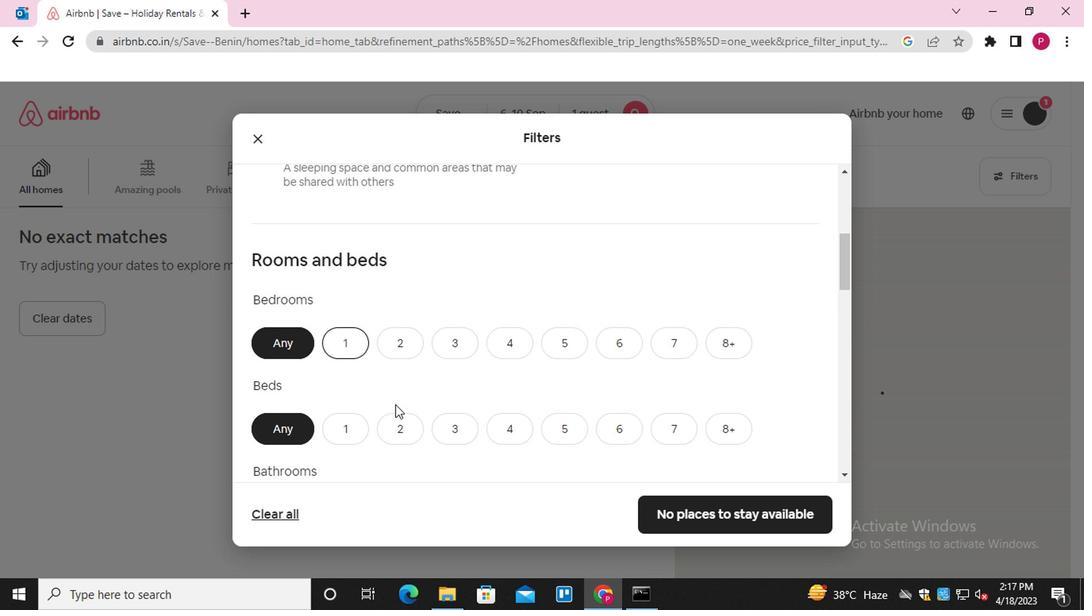 
Action: Mouse moved to (397, 414)
Screenshot: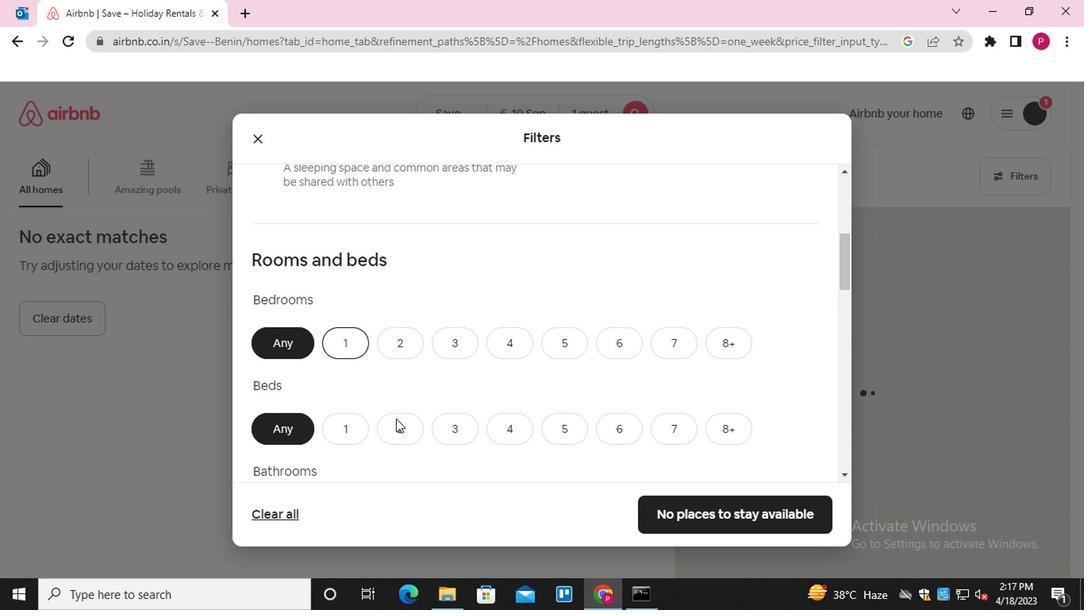 
Action: Mouse scrolled (397, 412) with delta (0, -1)
Screenshot: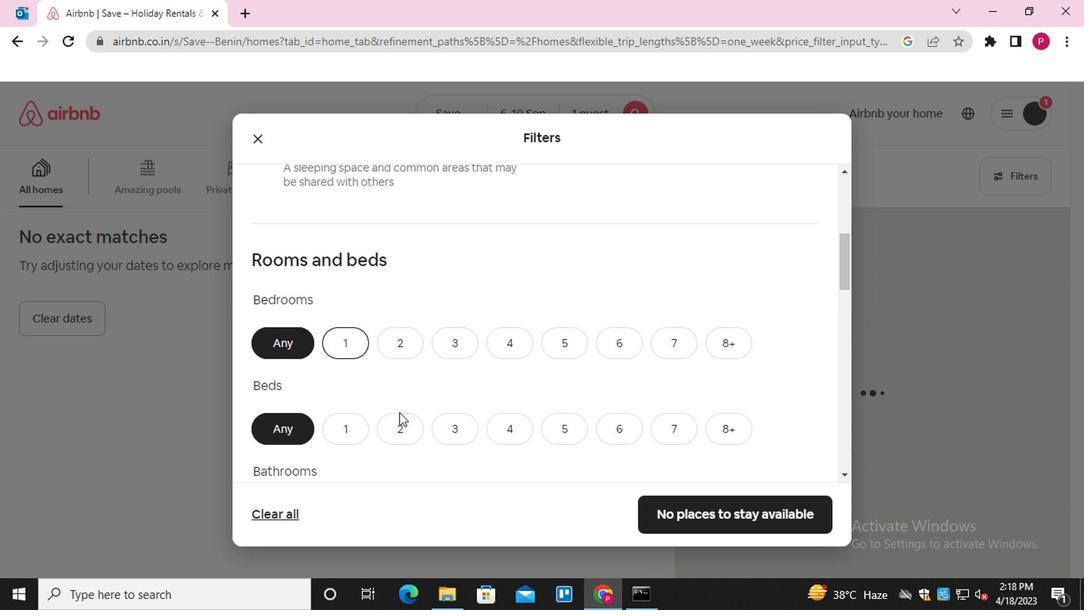 
Action: Mouse moved to (392, 408)
Screenshot: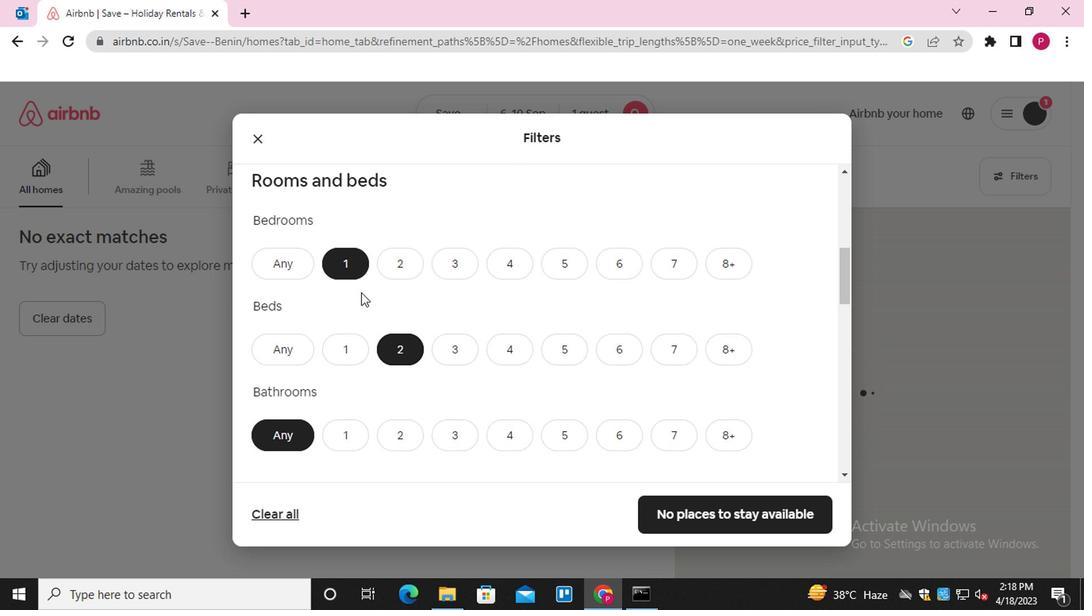 
Action: Mouse scrolled (392, 408) with delta (0, 0)
Screenshot: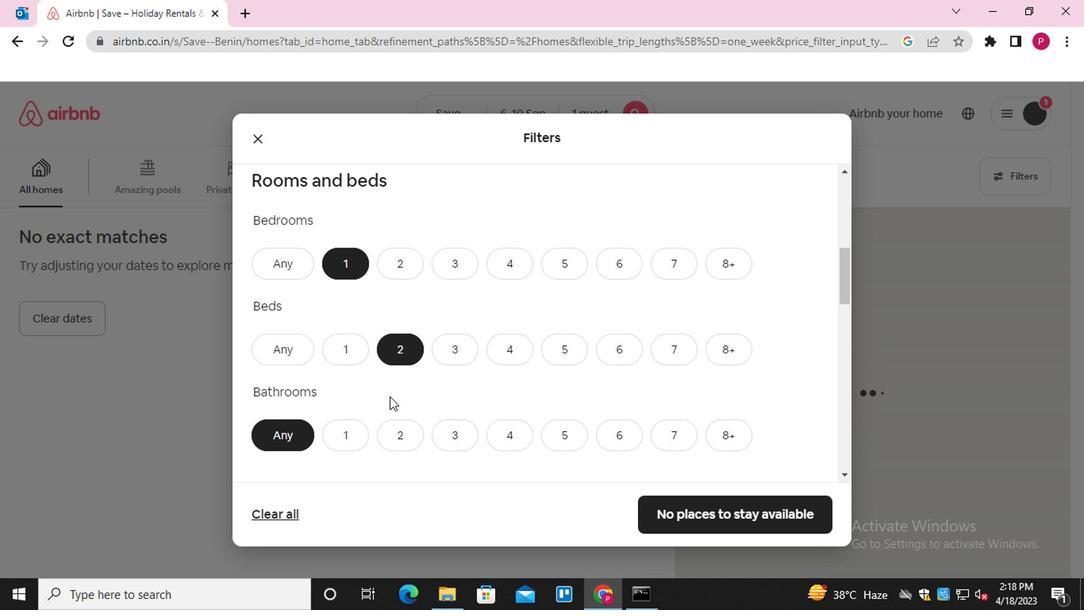 
Action: Mouse scrolled (392, 408) with delta (0, 0)
Screenshot: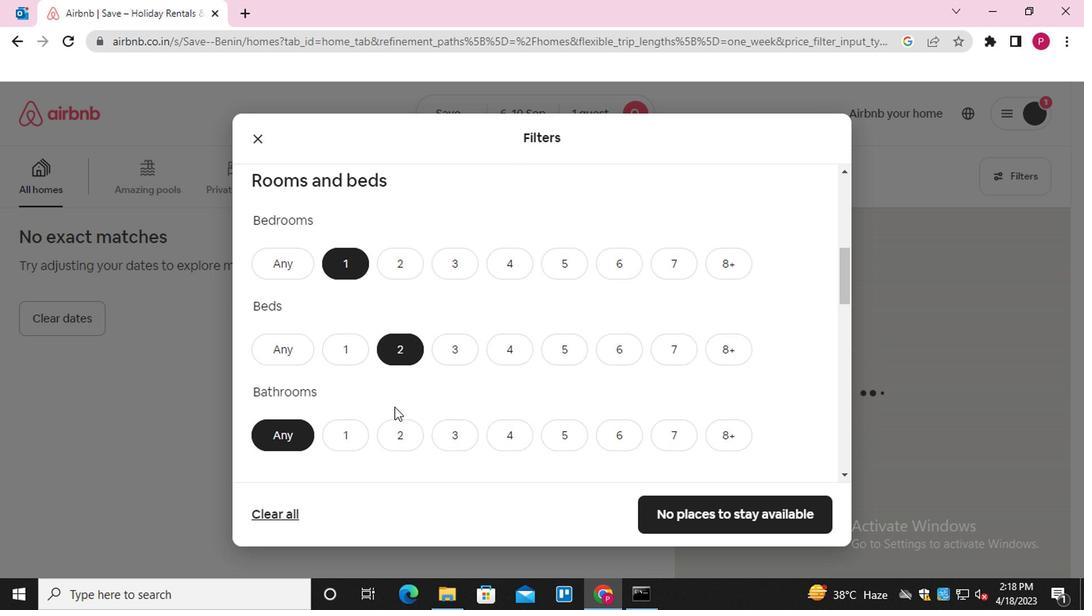 
Action: Mouse moved to (346, 281)
Screenshot: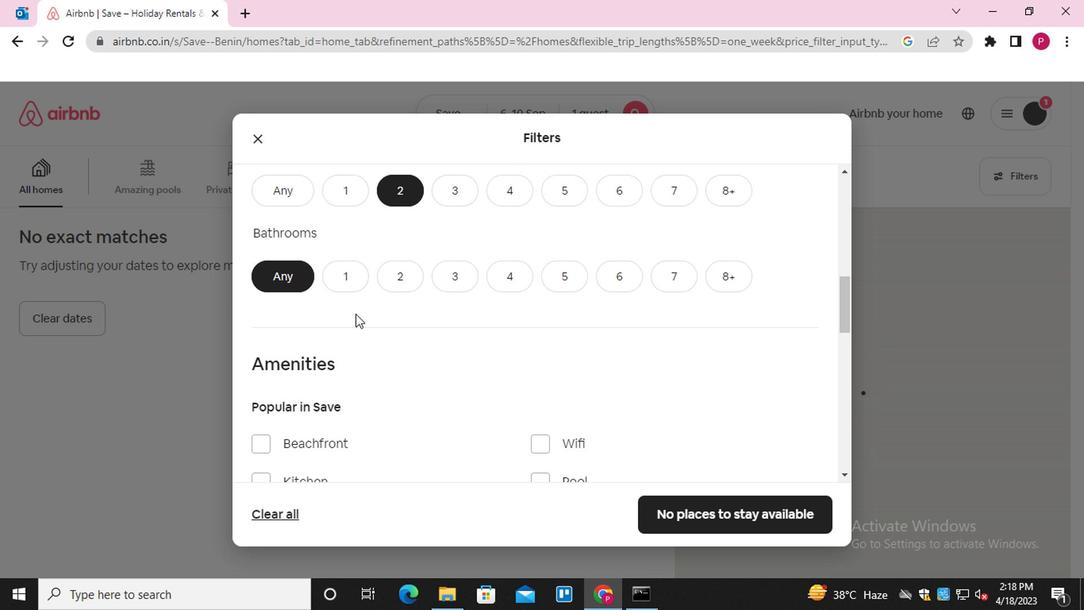 
Action: Mouse pressed left at (346, 281)
Screenshot: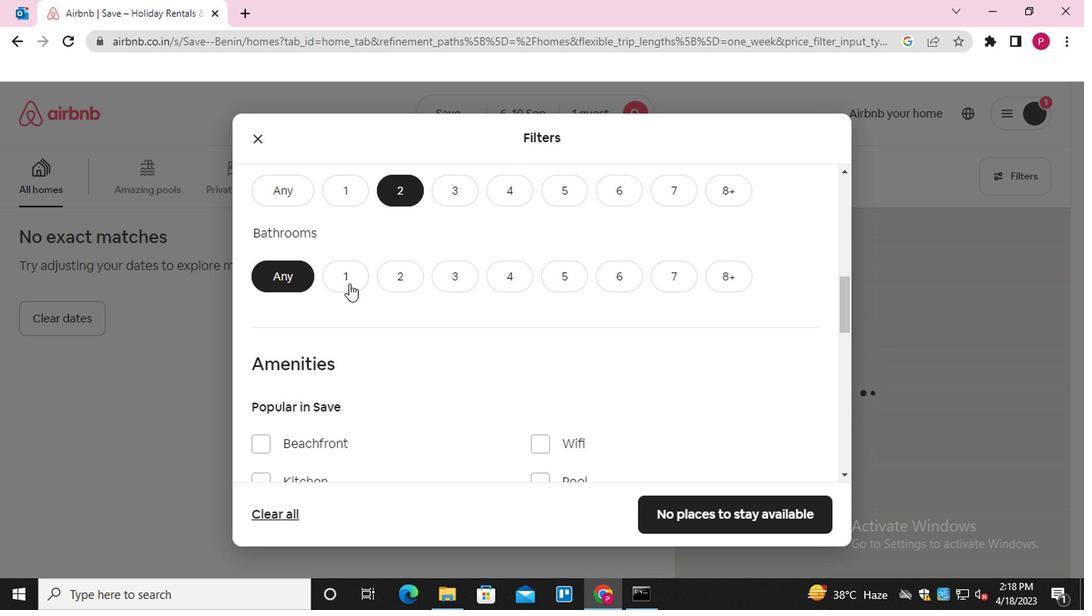 
Action: Mouse moved to (448, 360)
Screenshot: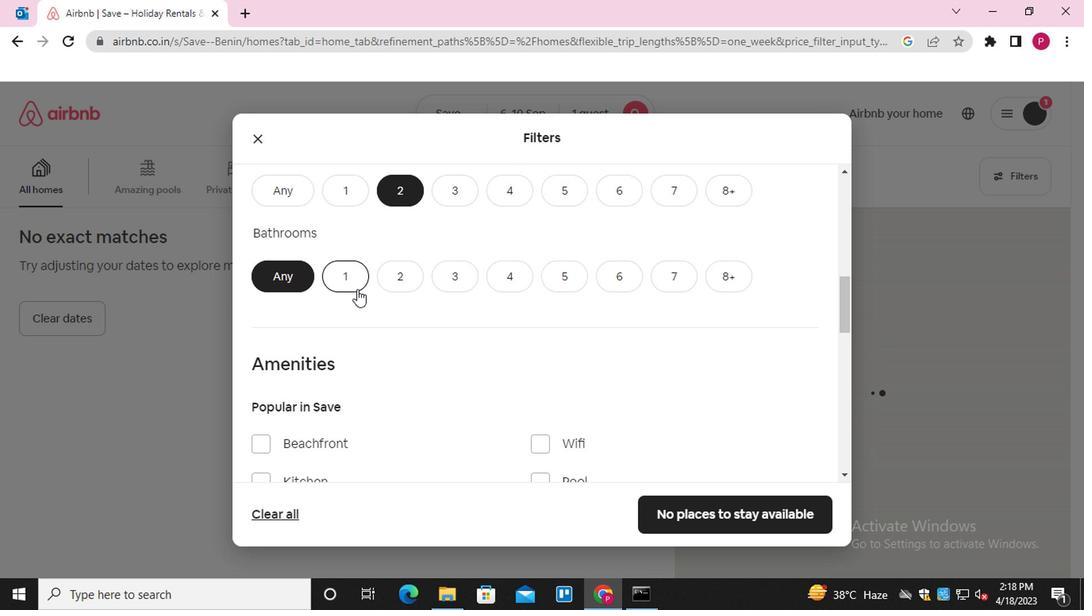 
Action: Mouse scrolled (448, 360) with delta (0, 0)
Screenshot: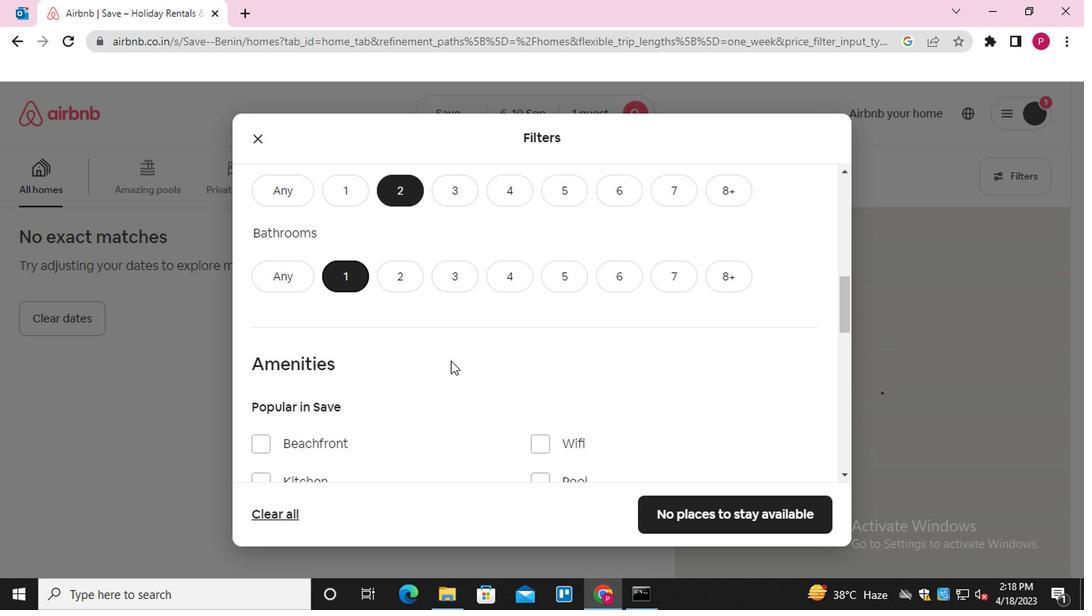 
Action: Mouse scrolled (448, 360) with delta (0, 0)
Screenshot: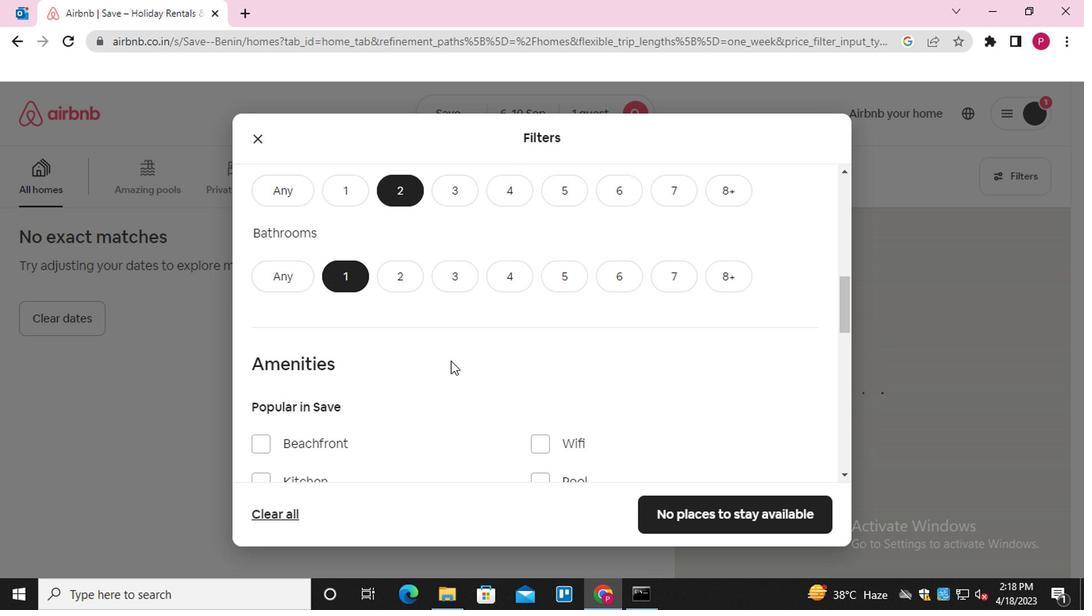 
Action: Mouse scrolled (448, 362) with delta (0, 1)
Screenshot: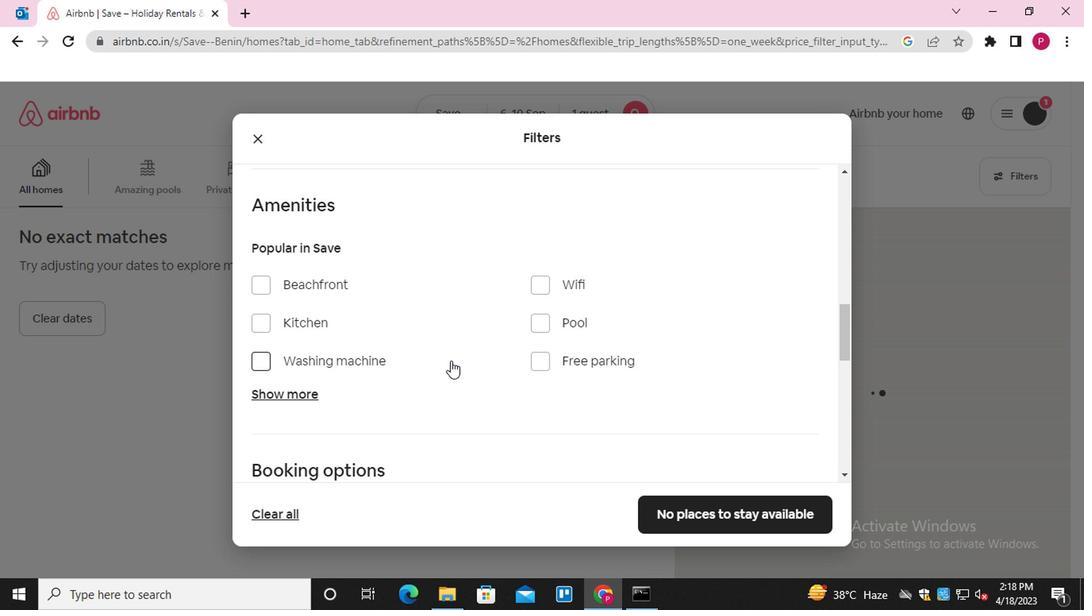 
Action: Mouse scrolled (448, 362) with delta (0, 1)
Screenshot: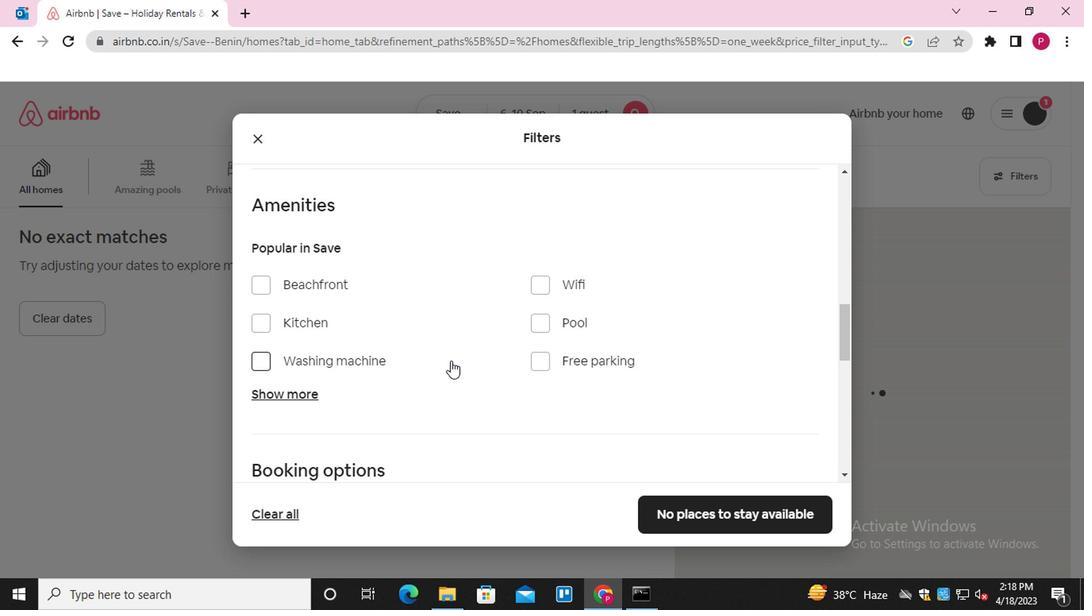 
Action: Mouse scrolled (448, 362) with delta (0, 1)
Screenshot: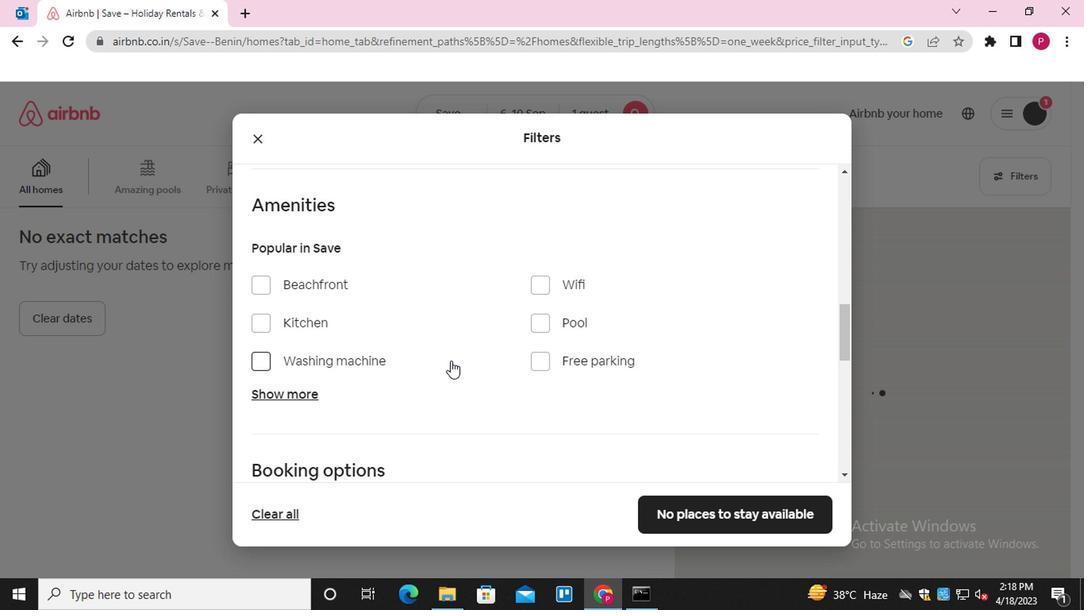
Action: Mouse scrolled (448, 360) with delta (0, 0)
Screenshot: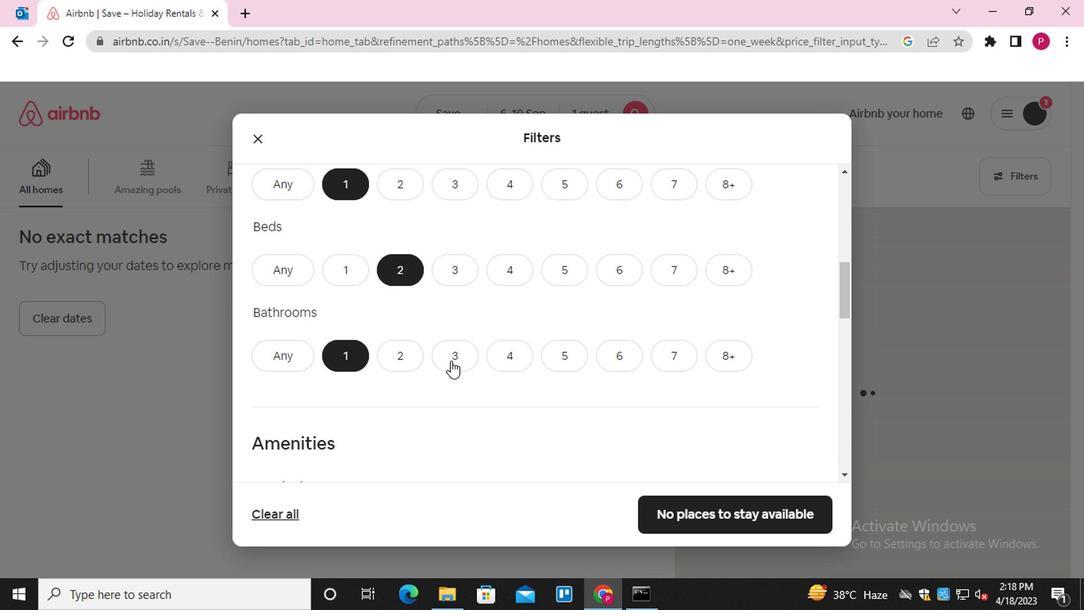 
Action: Mouse scrolled (448, 360) with delta (0, 0)
Screenshot: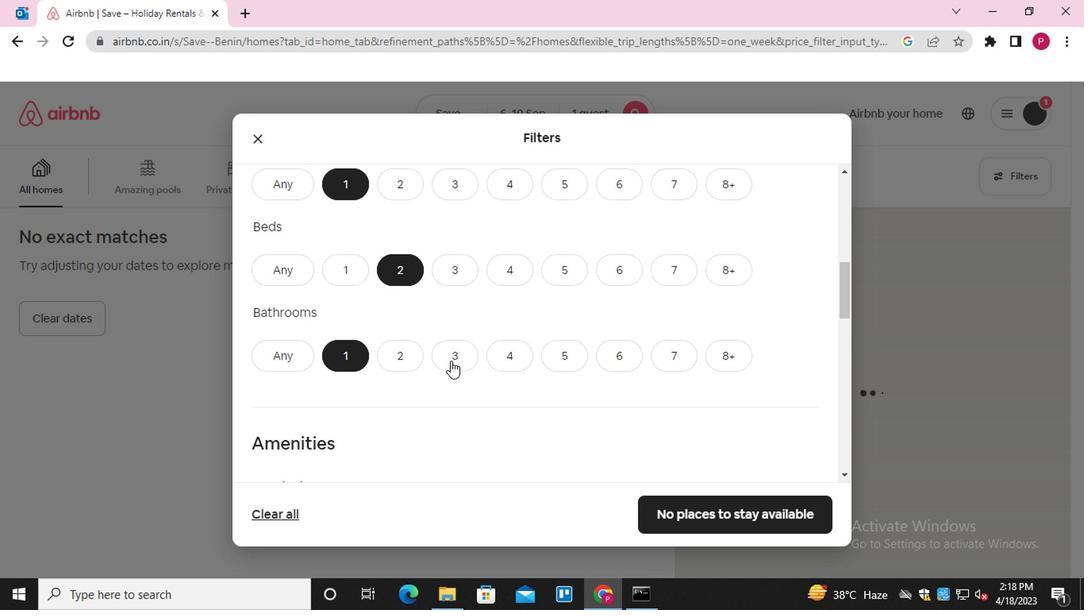 
Action: Mouse scrolled (448, 360) with delta (0, 0)
Screenshot: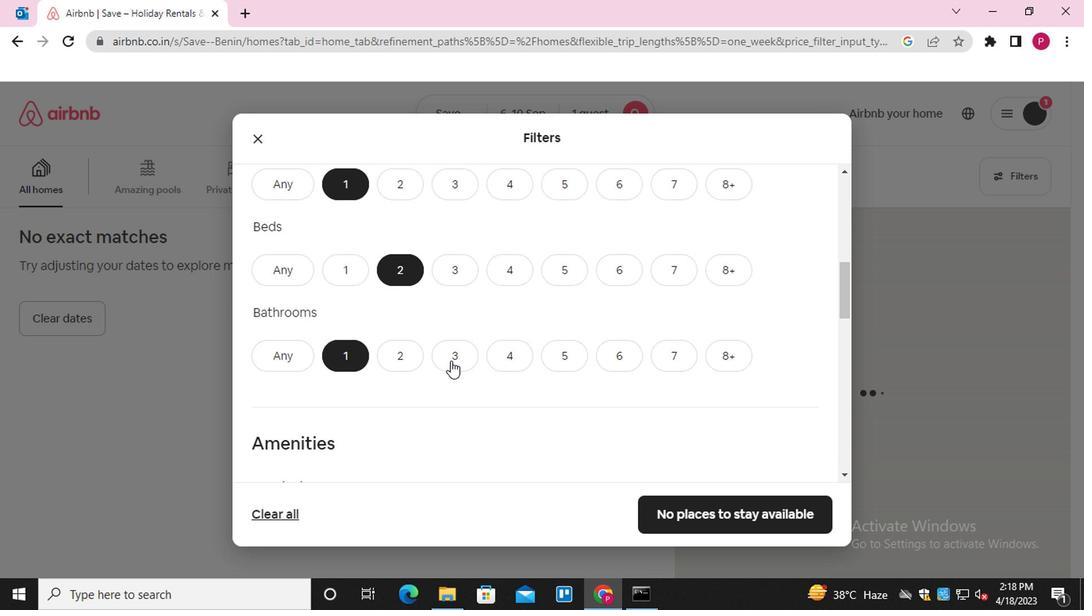 
Action: Mouse scrolled (448, 360) with delta (0, 0)
Screenshot: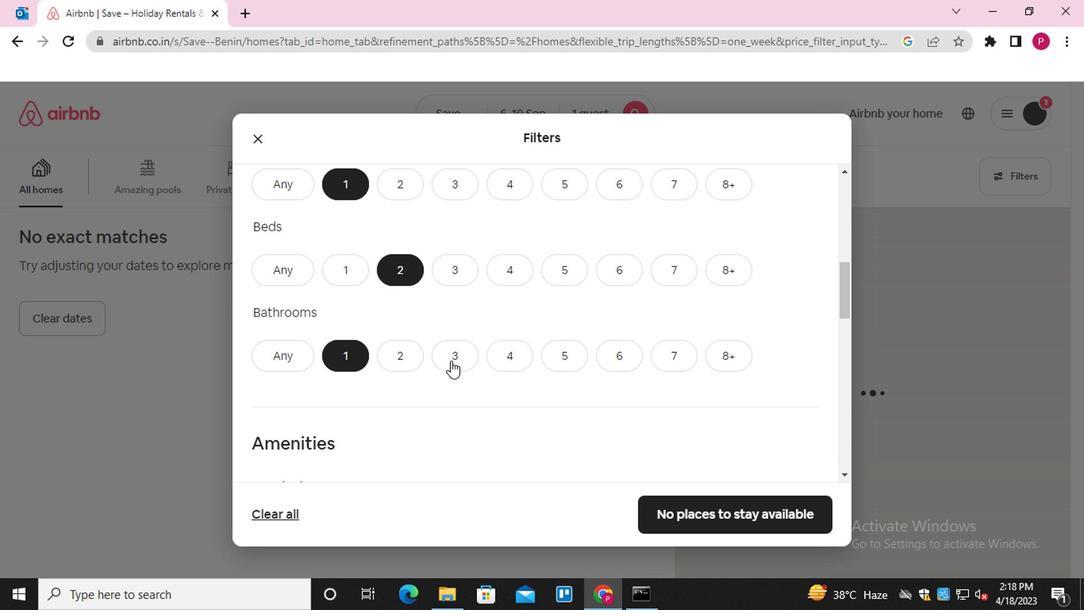 
Action: Mouse scrolled (448, 360) with delta (0, 0)
Screenshot: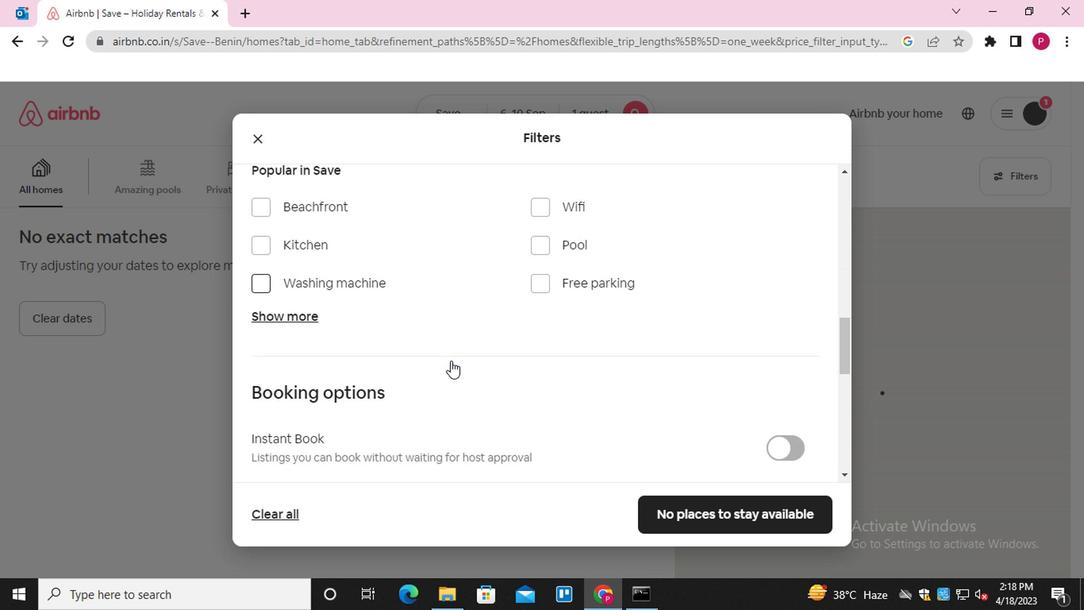
Action: Mouse scrolled (448, 360) with delta (0, 0)
Screenshot: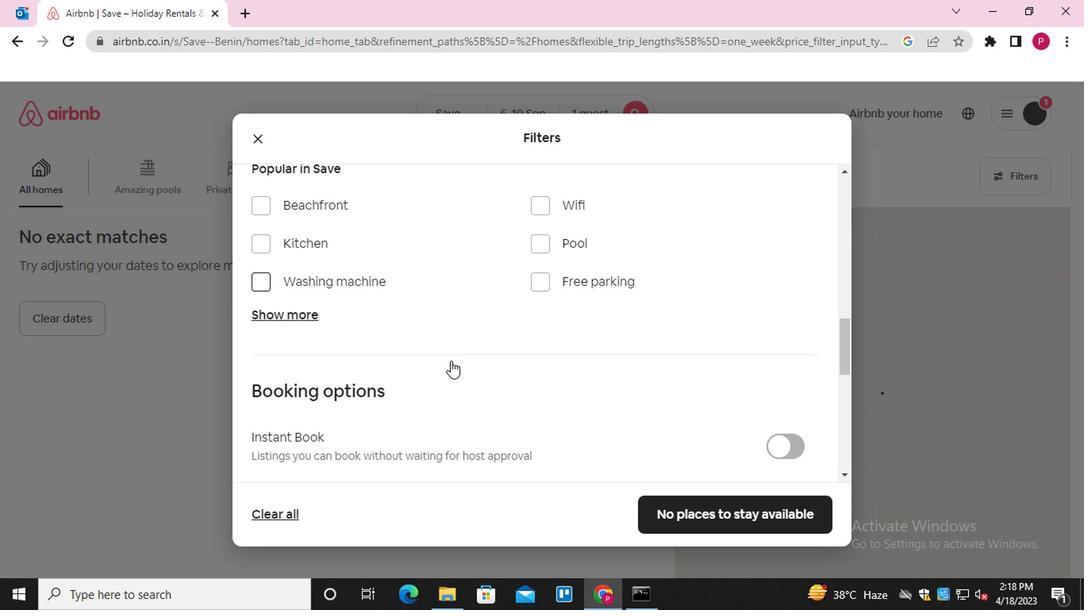 
Action: Mouse moved to (776, 344)
Screenshot: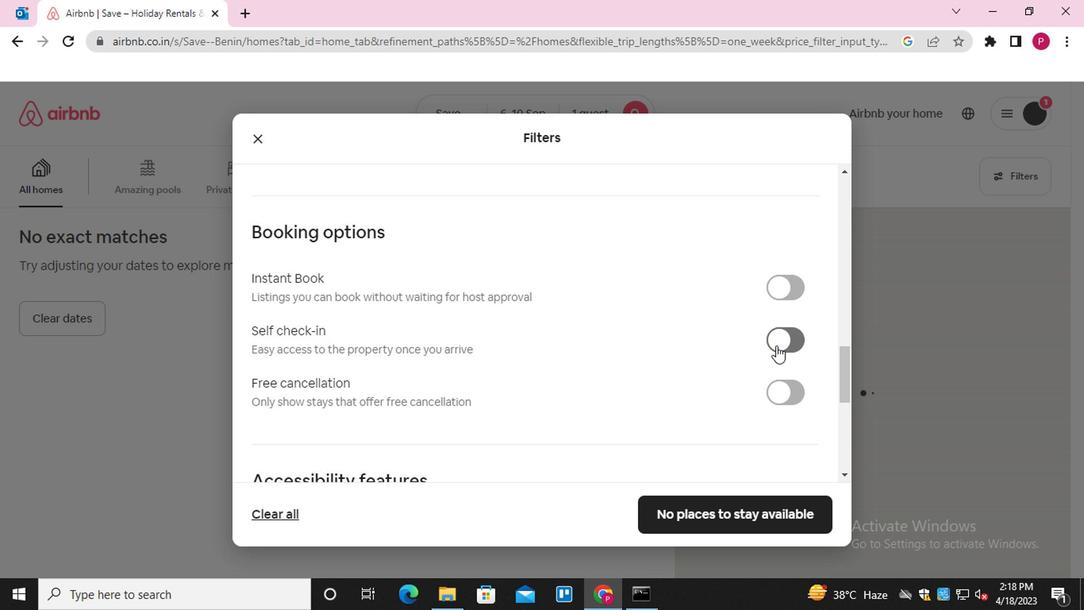 
Action: Mouse pressed left at (776, 344)
Screenshot: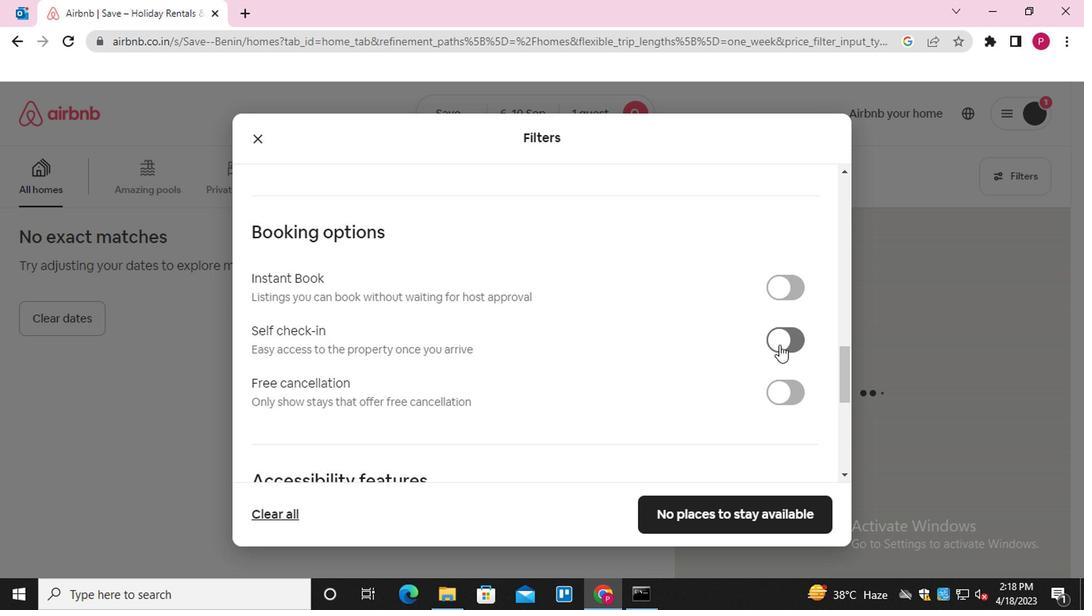 
Action: Mouse moved to (604, 378)
Screenshot: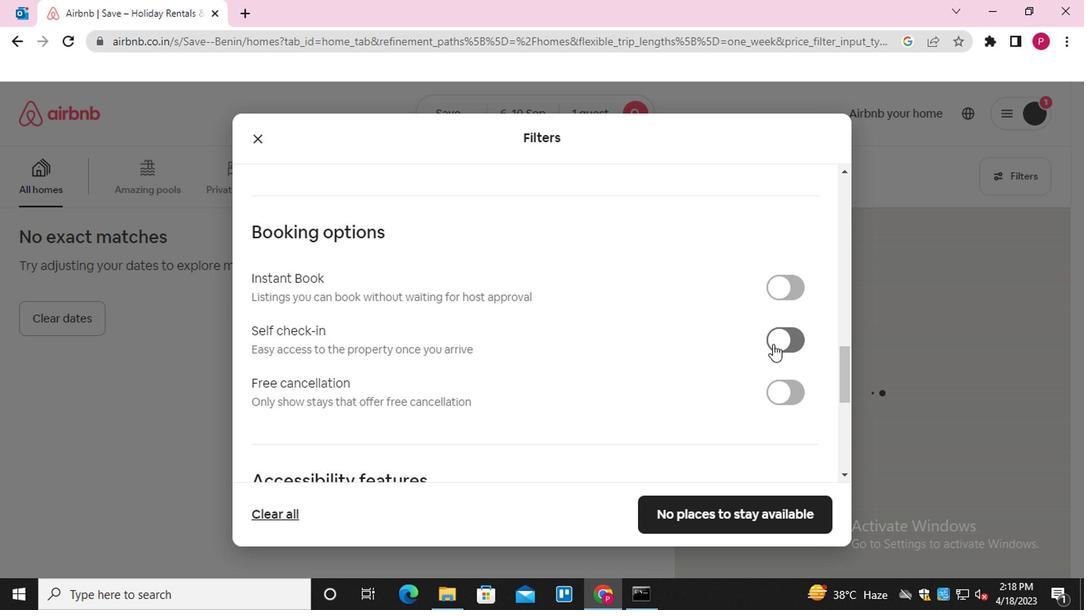 
Action: Mouse scrolled (604, 377) with delta (0, 0)
Screenshot: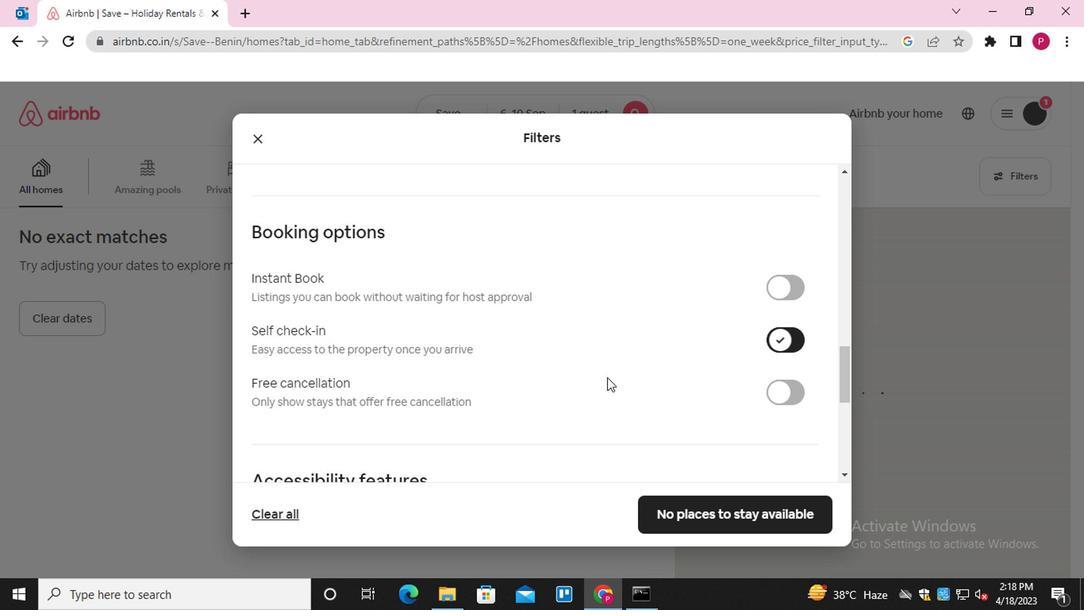 
Action: Mouse scrolled (604, 377) with delta (0, 0)
Screenshot: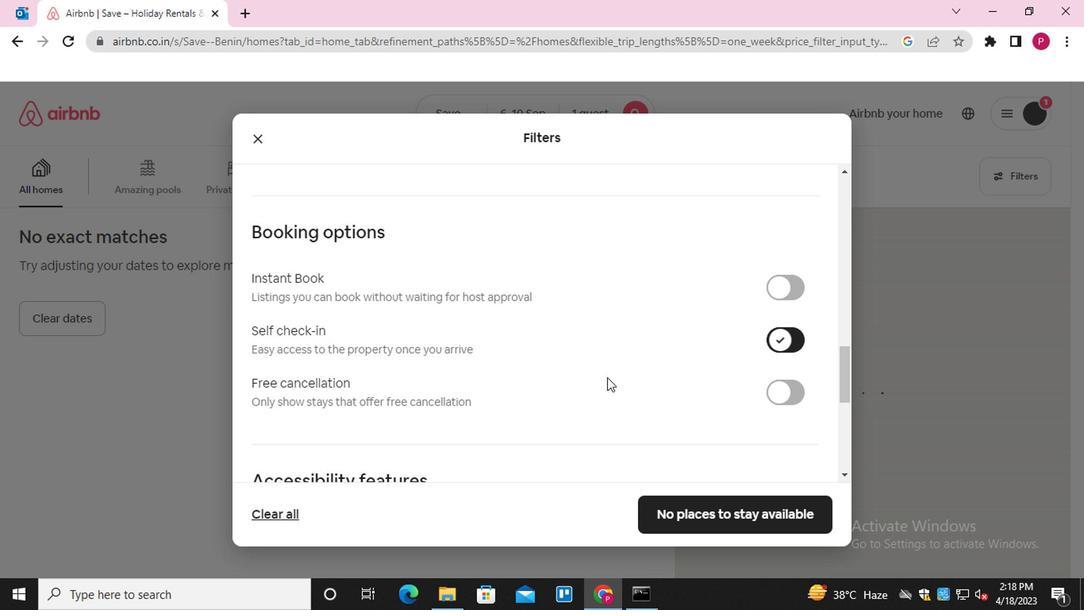 
Action: Mouse scrolled (604, 377) with delta (0, 0)
Screenshot: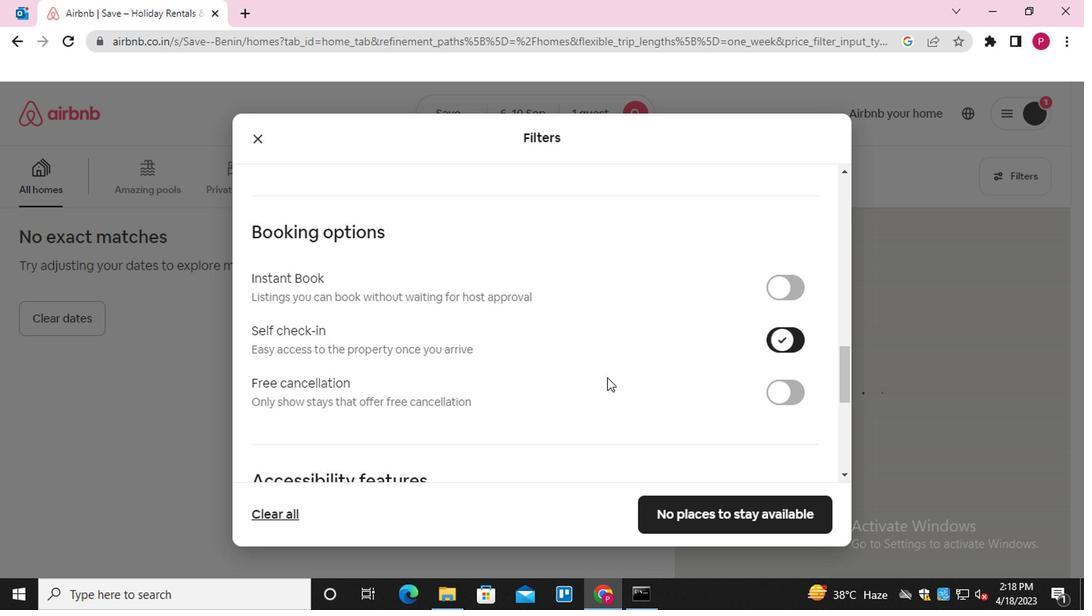 
Action: Mouse scrolled (604, 377) with delta (0, 0)
Screenshot: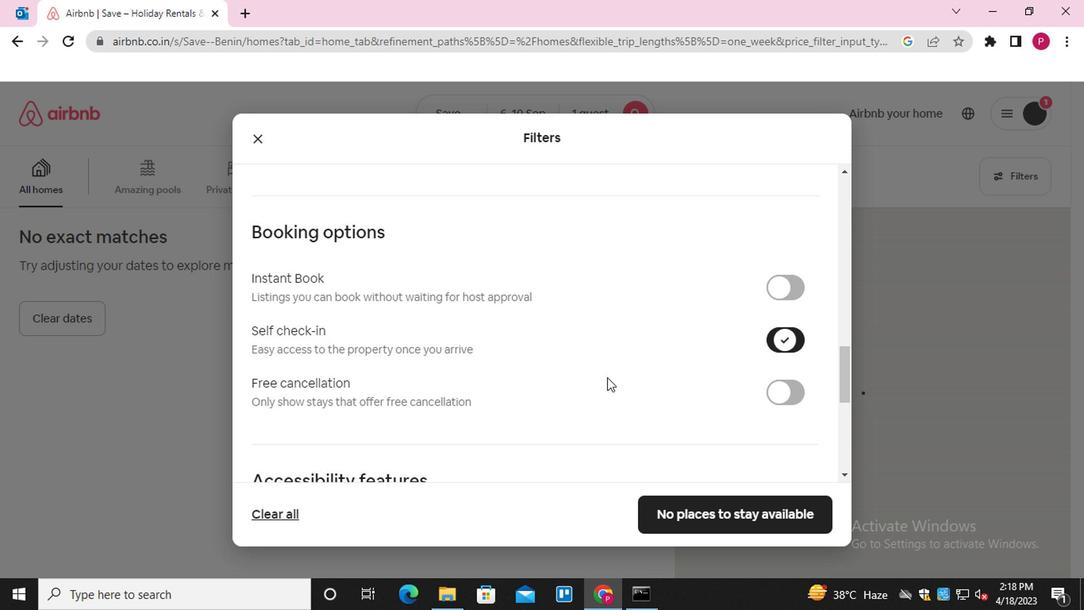 
Action: Mouse scrolled (604, 377) with delta (0, 0)
Screenshot: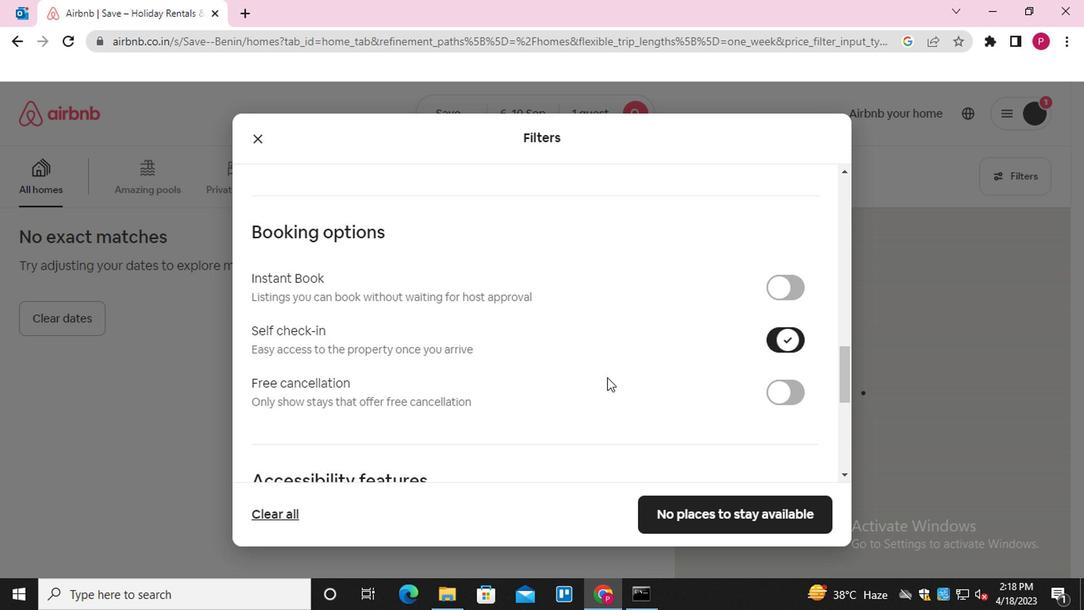 
Action: Mouse scrolled (604, 377) with delta (0, 0)
Screenshot: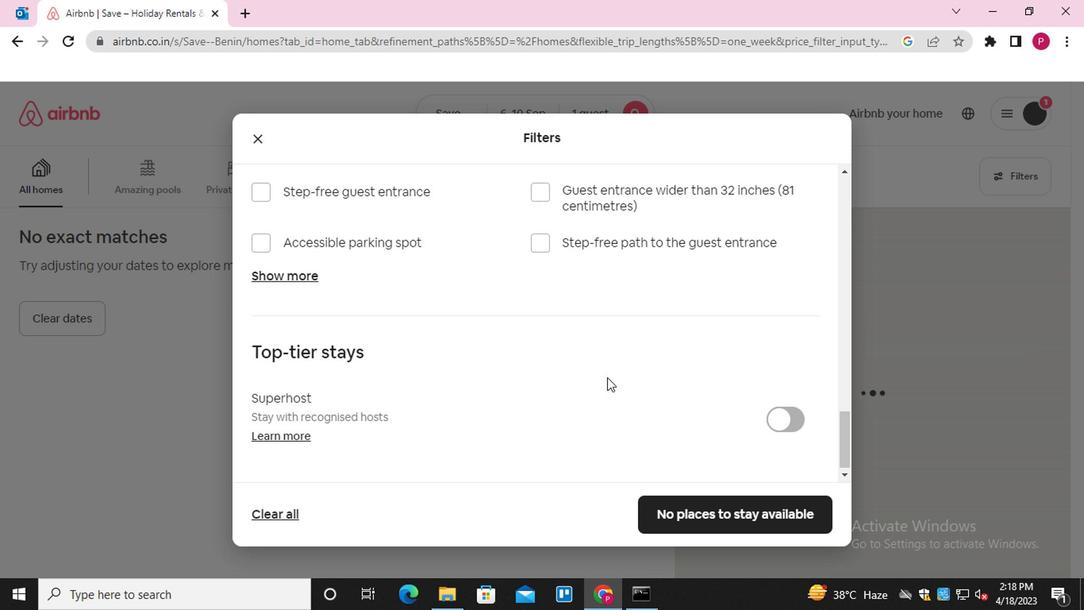 
Action: Mouse scrolled (604, 377) with delta (0, 0)
Screenshot: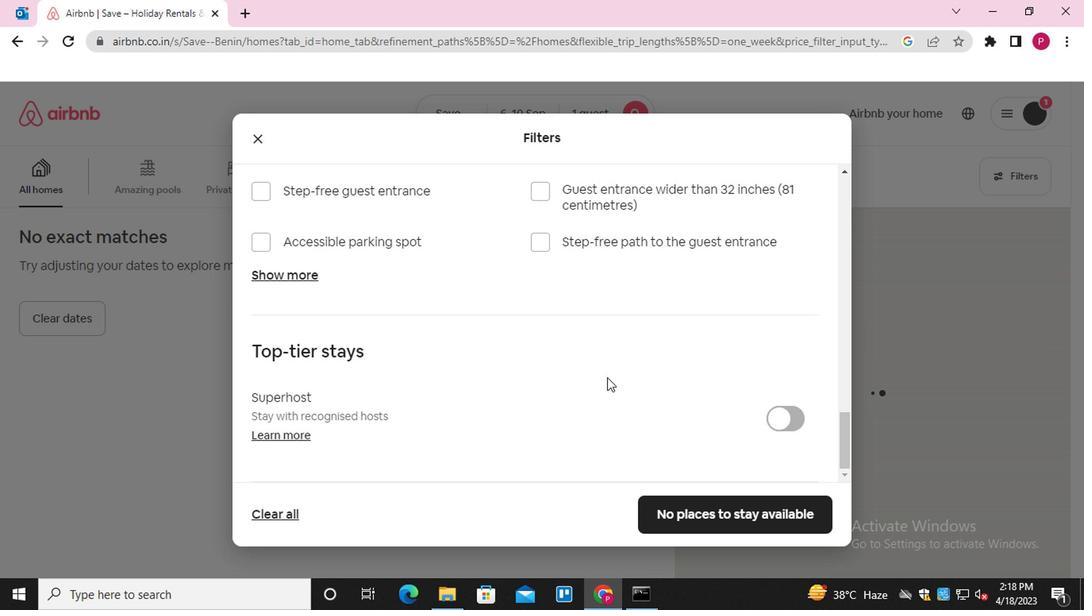 
Action: Mouse scrolled (604, 377) with delta (0, 0)
Screenshot: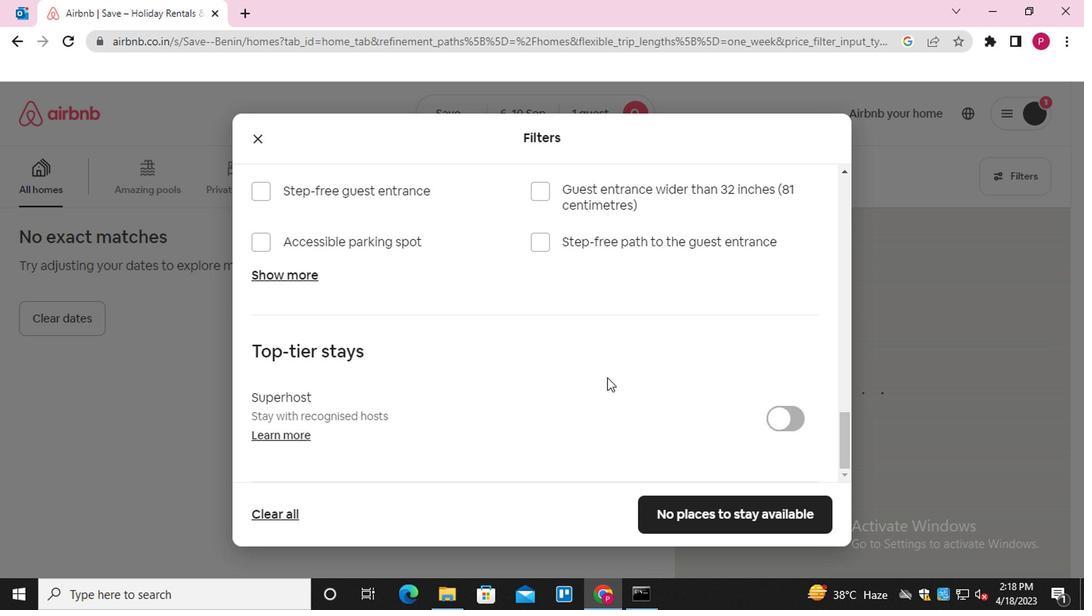 
Action: Mouse scrolled (604, 377) with delta (0, 0)
Screenshot: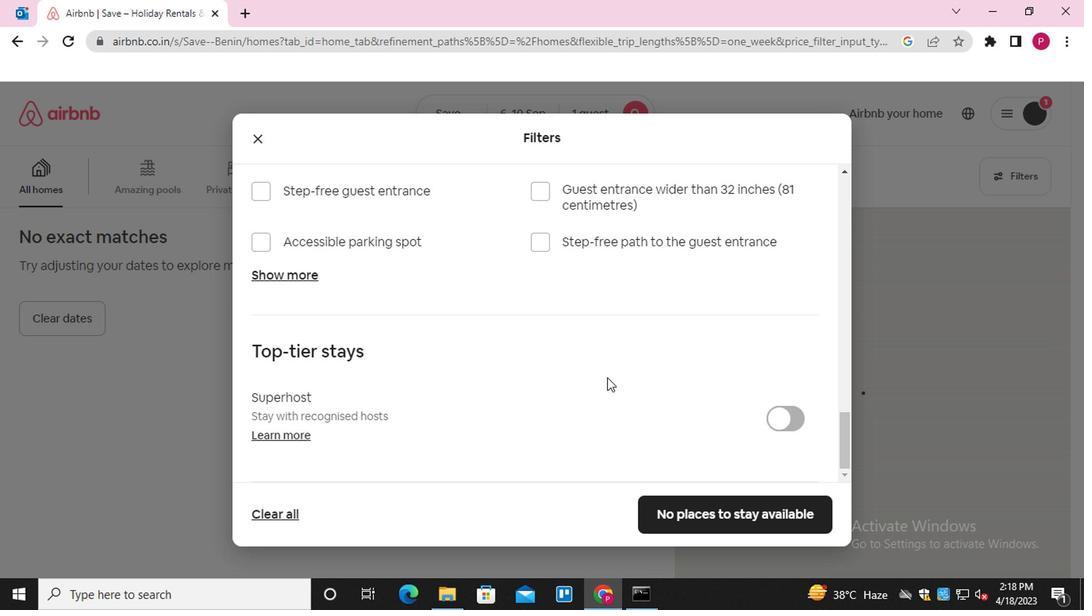
Action: Mouse moved to (702, 514)
Screenshot: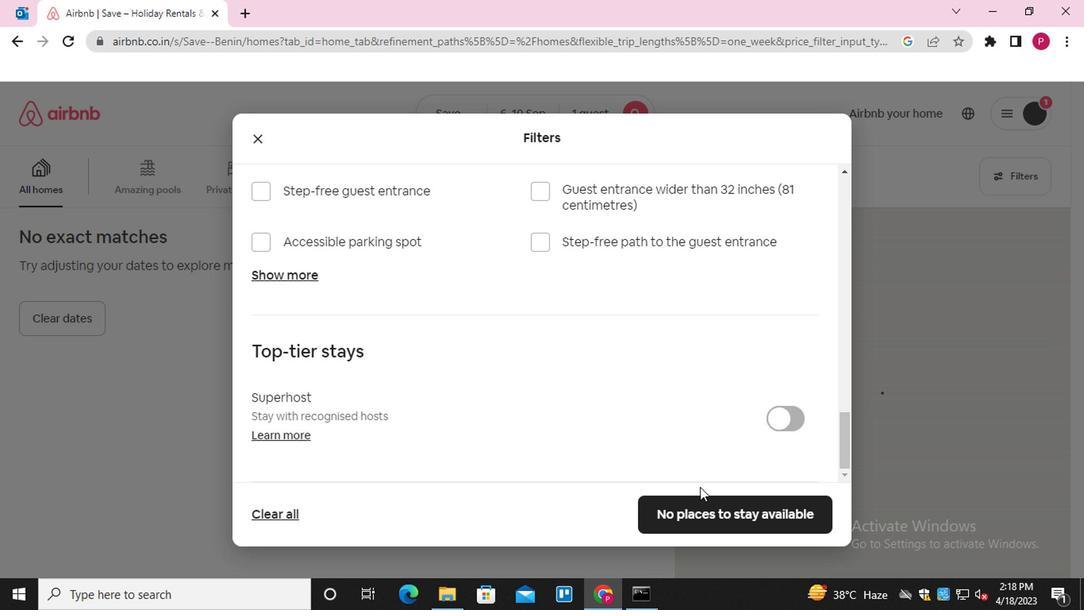
Action: Mouse pressed left at (702, 514)
Screenshot: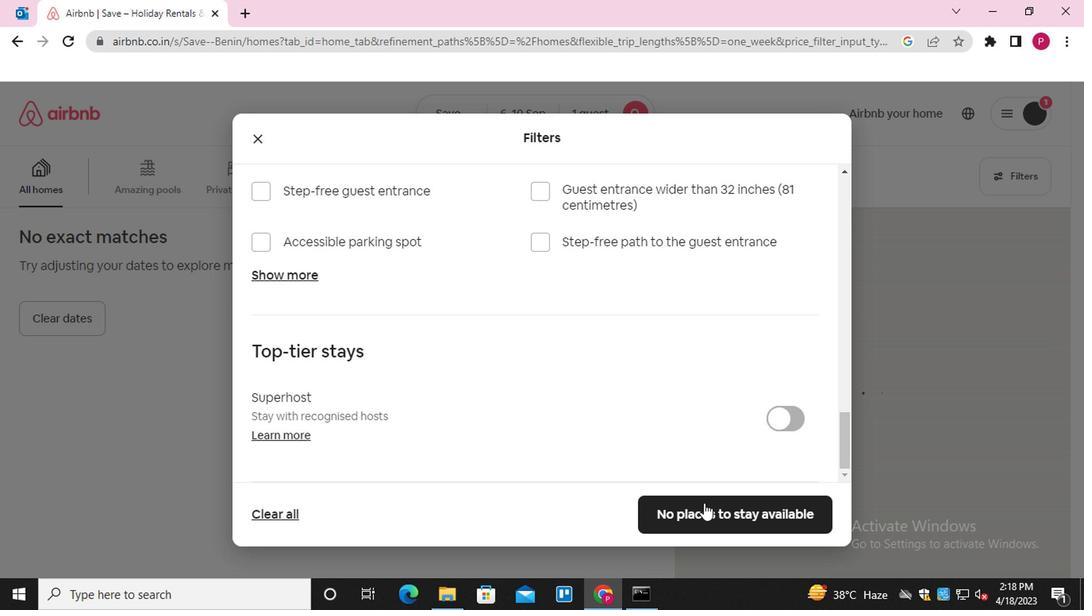 
Action: Mouse moved to (224, 253)
Screenshot: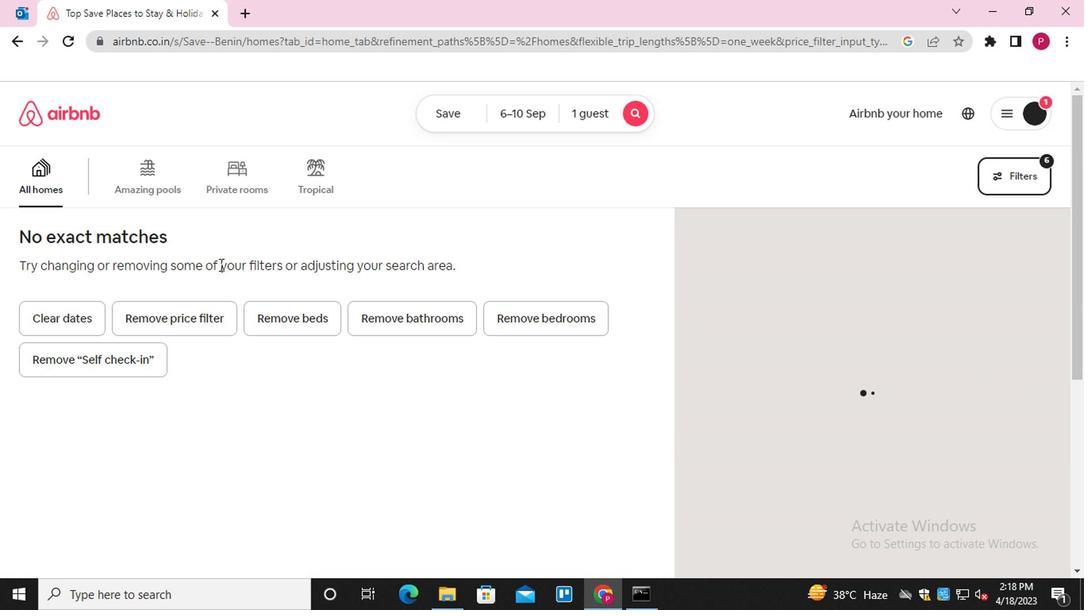 
